 Task: Add an event with the title Third Performance Feedback Session, date '2023/12/11', time 7:30 AM to 9:30 AMand add a description: The team building workshop will begin with an introduction to the importance of effective communication in the workplace. Participants will learn about the impact of communication on team dynamics, productivity, and overall success. The facilitator will set a positive and supportive tone, creating a safe space for open dialogue and learning., put the event into Red category, logged in from the account softage.8@softage.netand send the event invitation to softage.6@softage.net and softage.1@softage.net. Set a reminder for the event 5 minutes before
Action: Mouse moved to (115, 144)
Screenshot: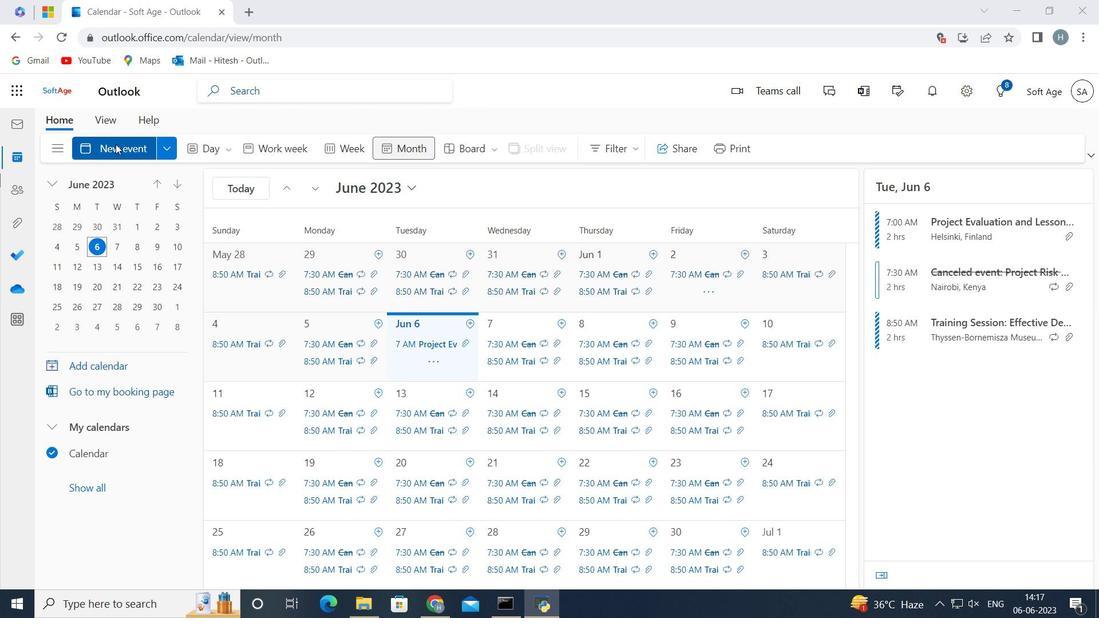 
Action: Mouse pressed left at (115, 144)
Screenshot: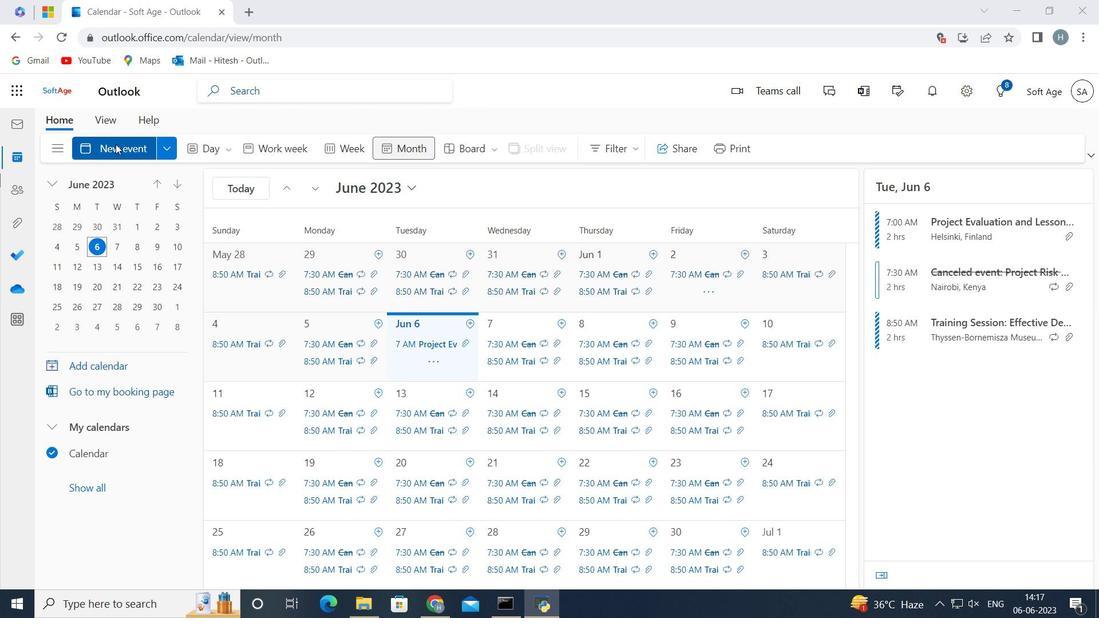 
Action: Mouse moved to (387, 241)
Screenshot: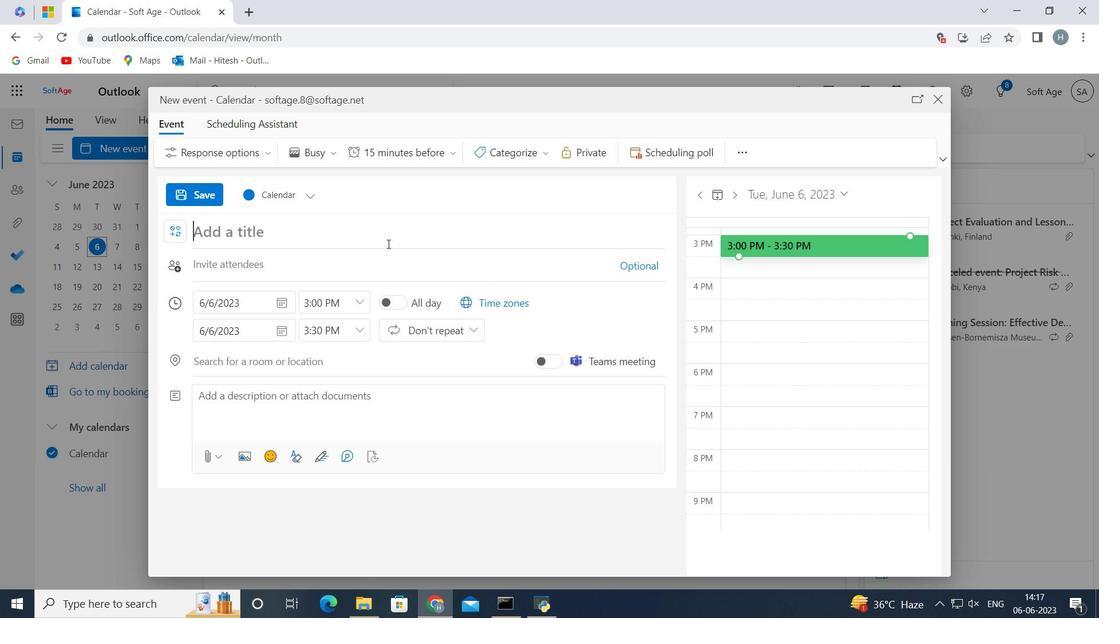 
Action: Mouse pressed left at (387, 241)
Screenshot: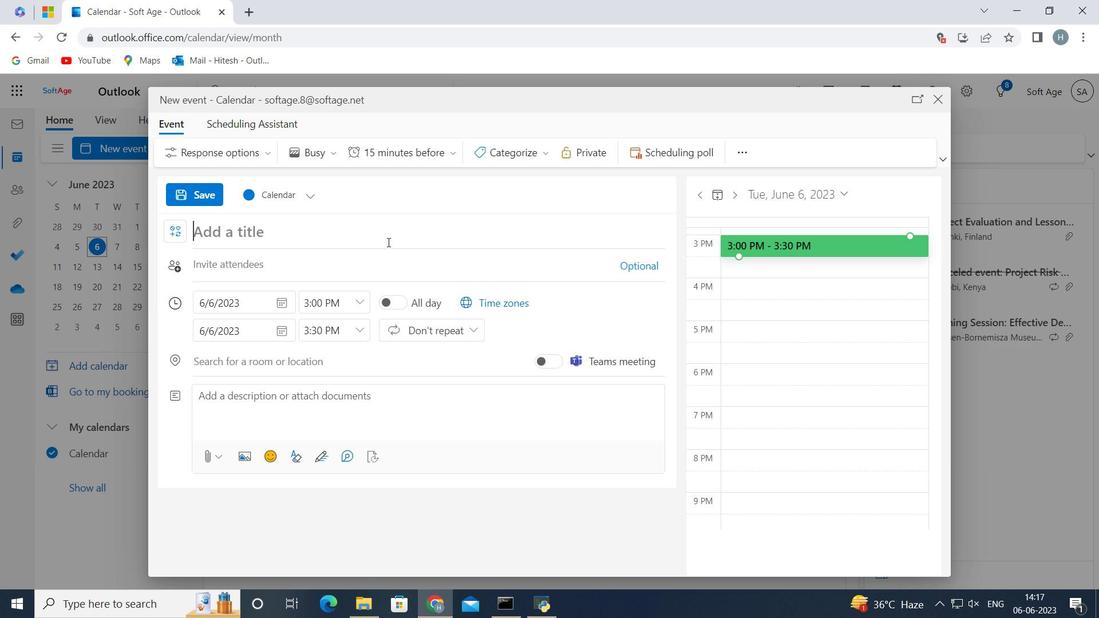 
Action: Key pressed <Key.shift>Third<Key.space><Key.shift>Performance<Key.space><Key.shift>Feedback<Key.space><Key.shift>Session<Key.space>
Screenshot: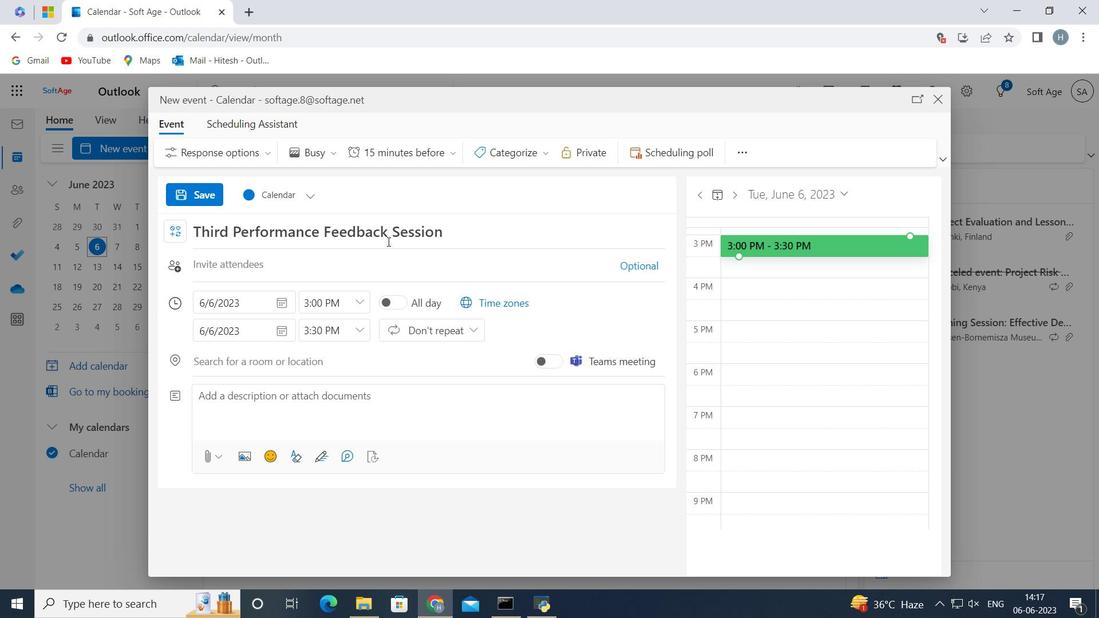 
Action: Mouse moved to (287, 301)
Screenshot: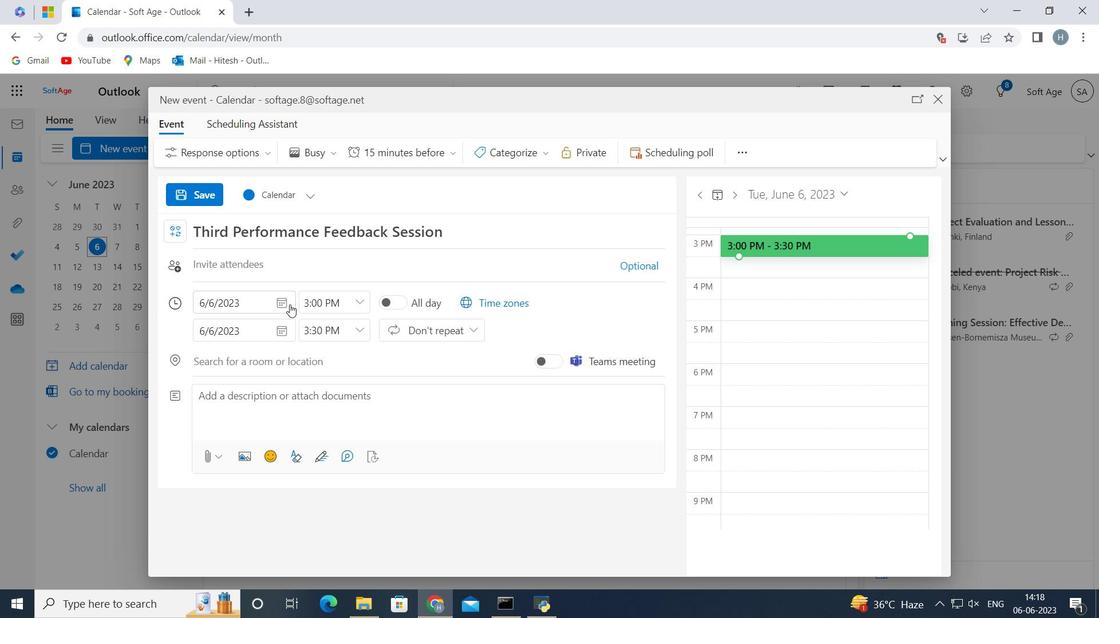 
Action: Mouse pressed left at (287, 301)
Screenshot: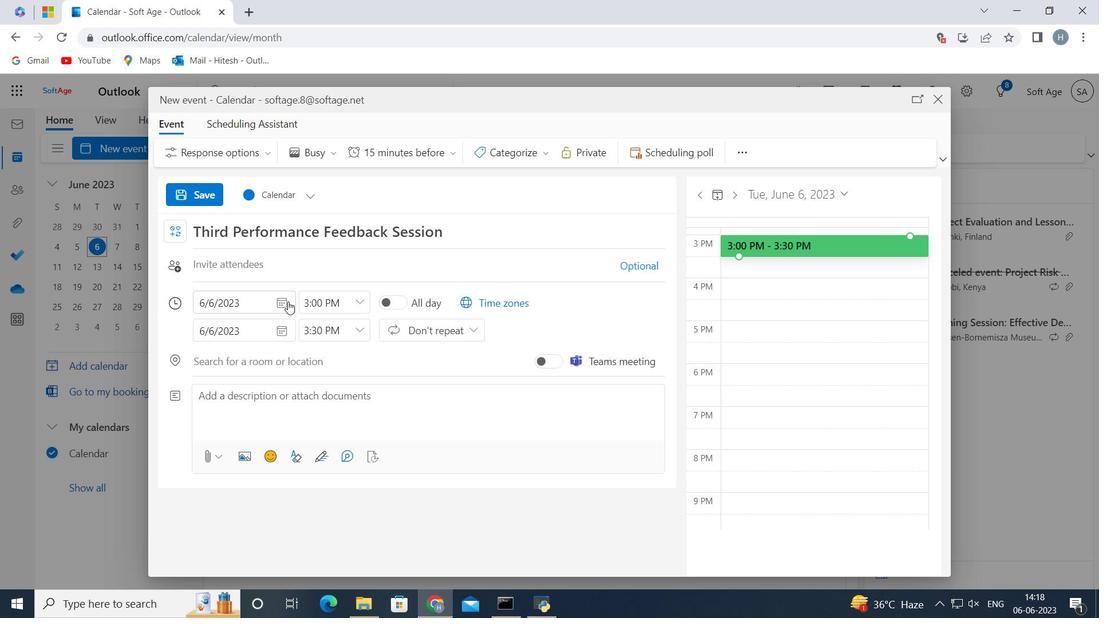 
Action: Mouse moved to (259, 336)
Screenshot: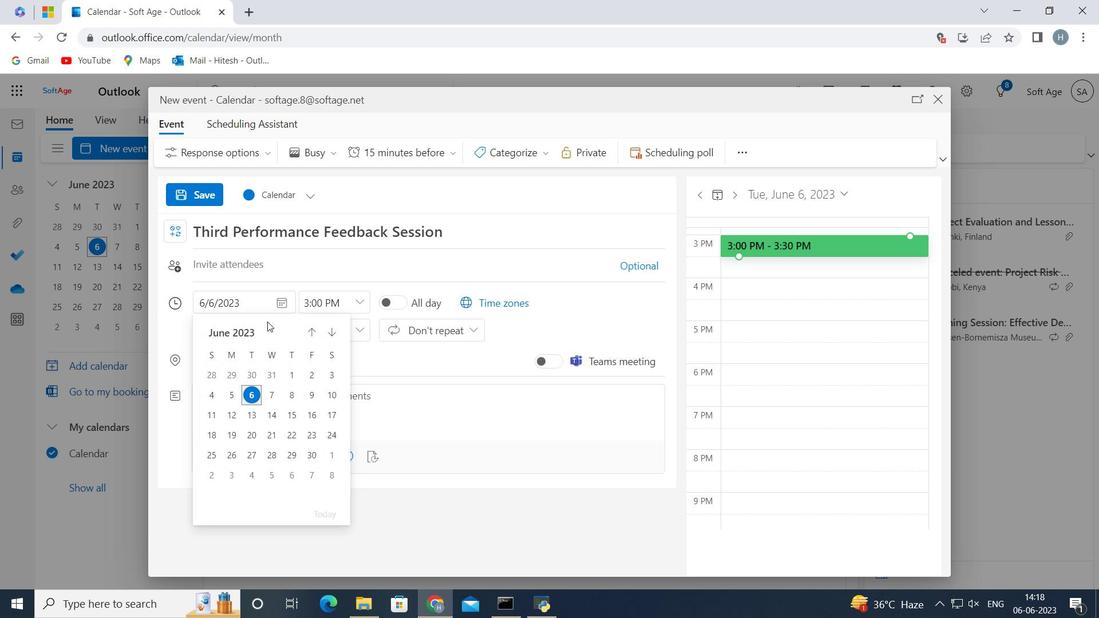 
Action: Mouse pressed left at (259, 336)
Screenshot: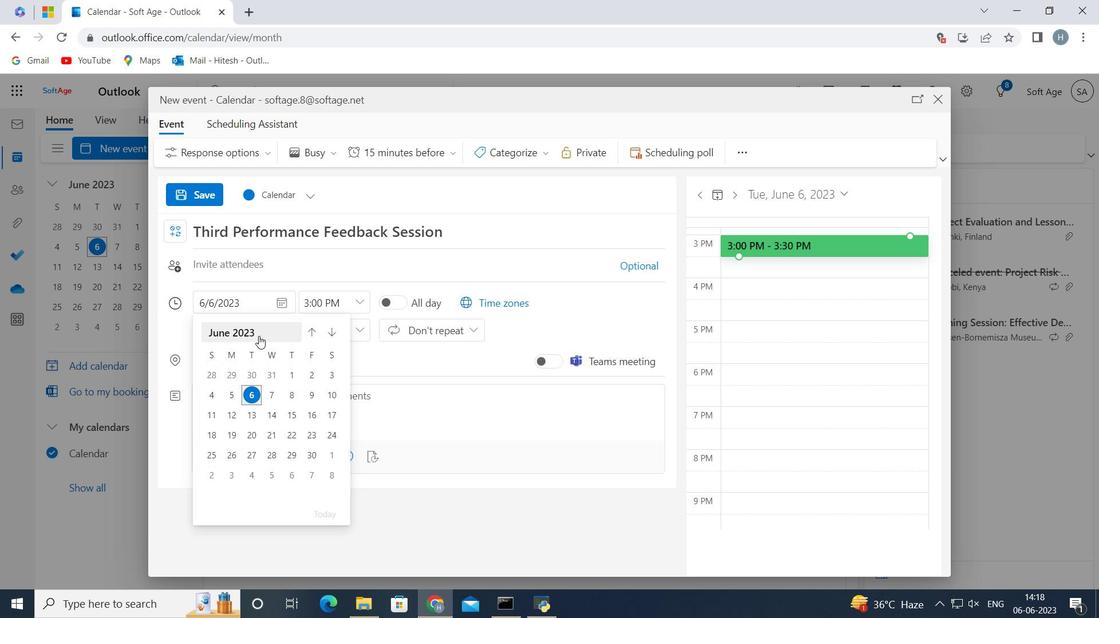 
Action: Mouse pressed left at (259, 336)
Screenshot: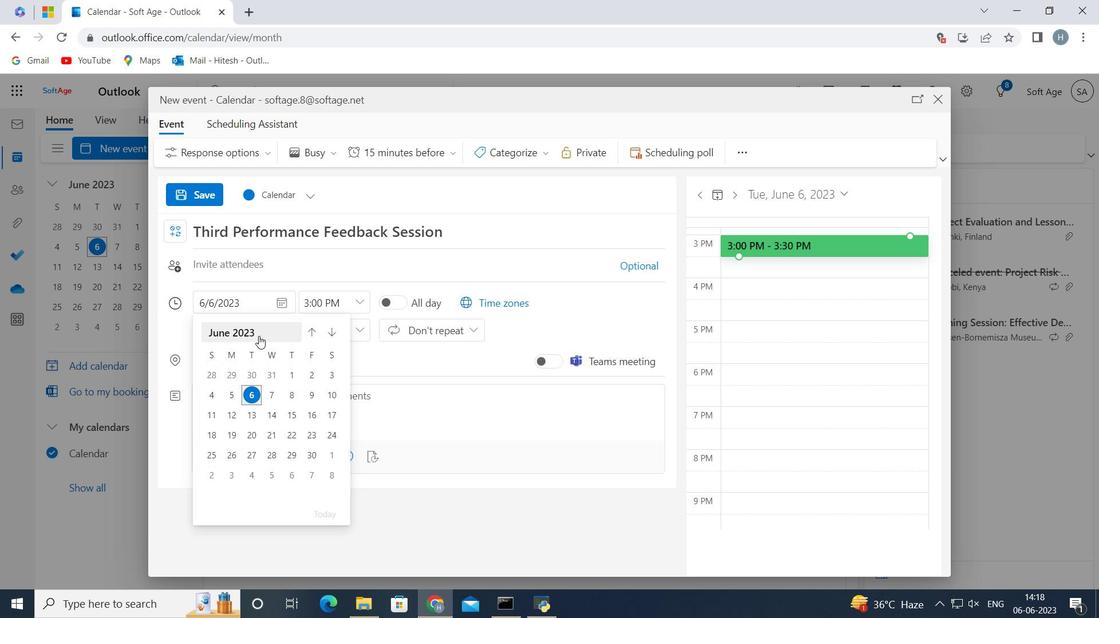 
Action: Mouse moved to (320, 354)
Screenshot: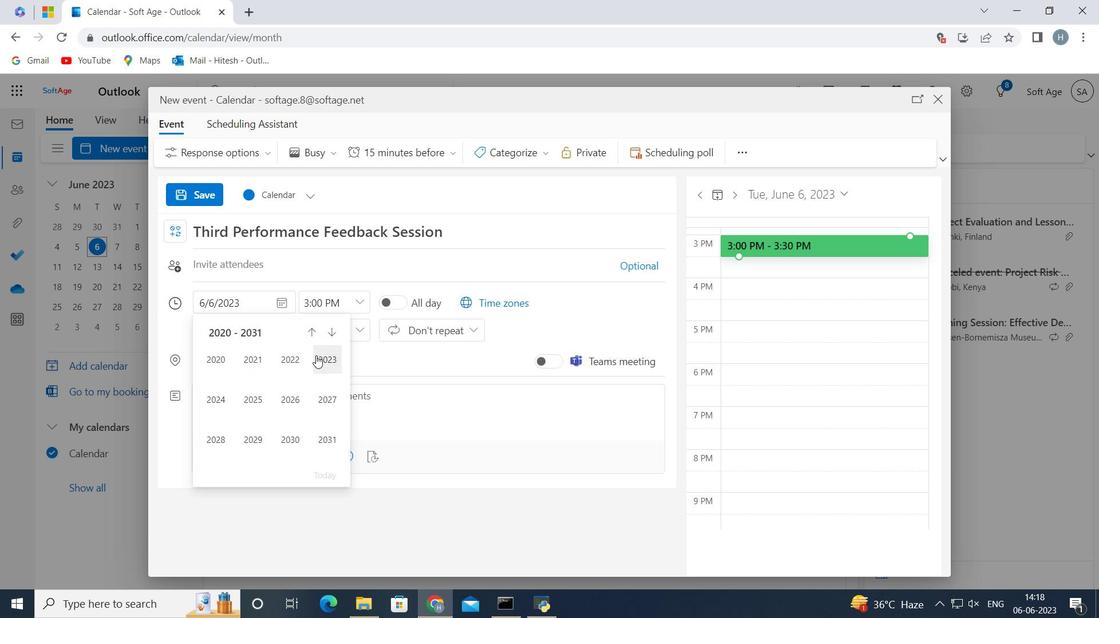 
Action: Mouse pressed left at (320, 354)
Screenshot: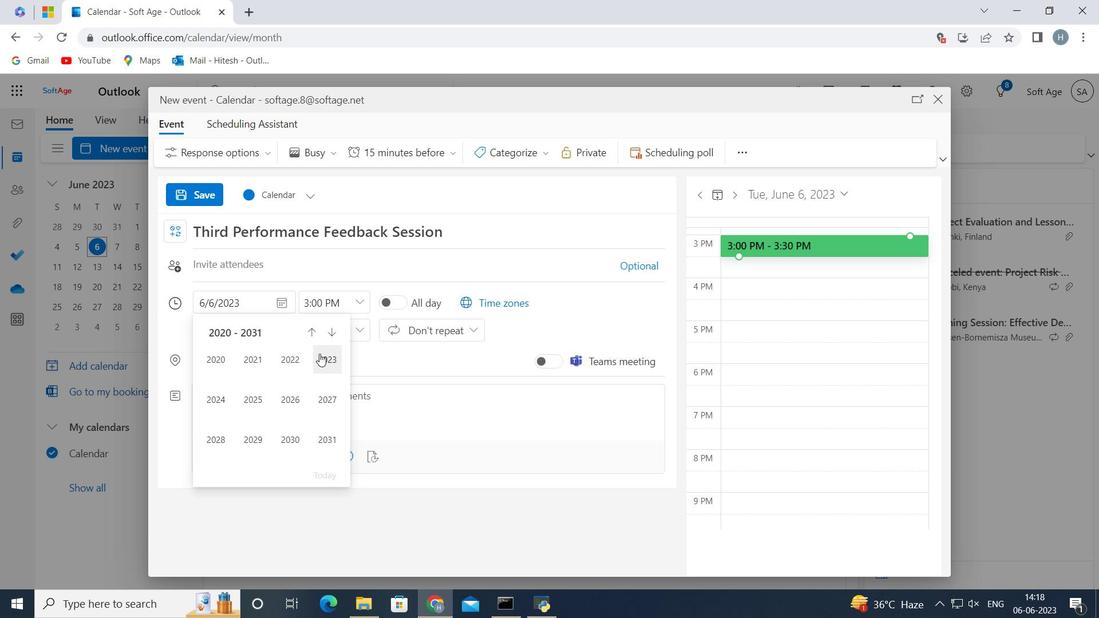 
Action: Mouse moved to (328, 438)
Screenshot: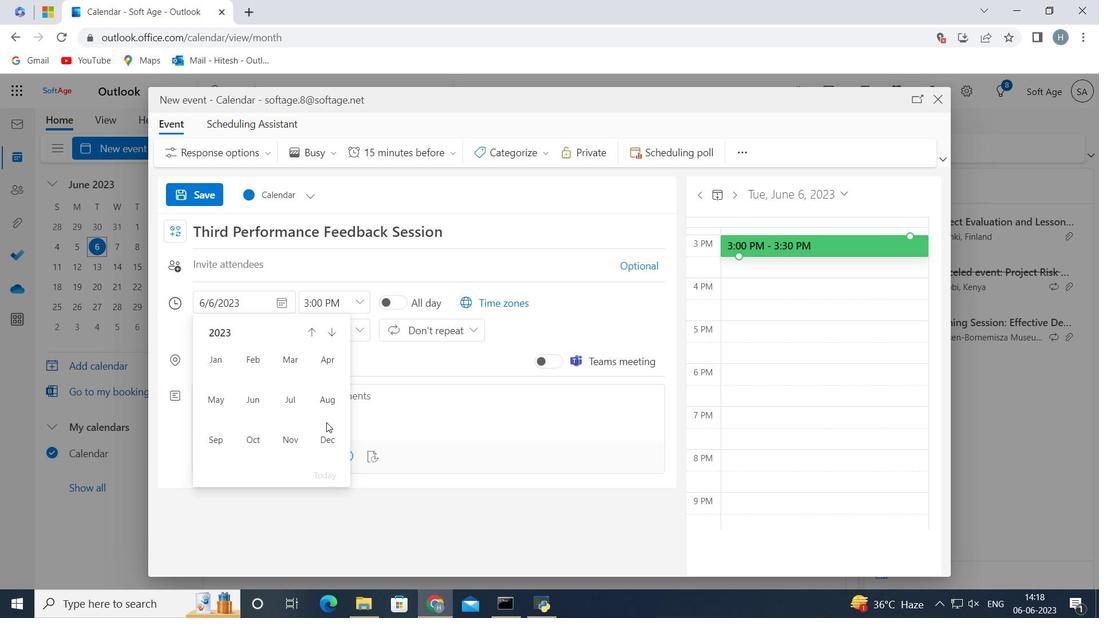 
Action: Mouse pressed left at (328, 438)
Screenshot: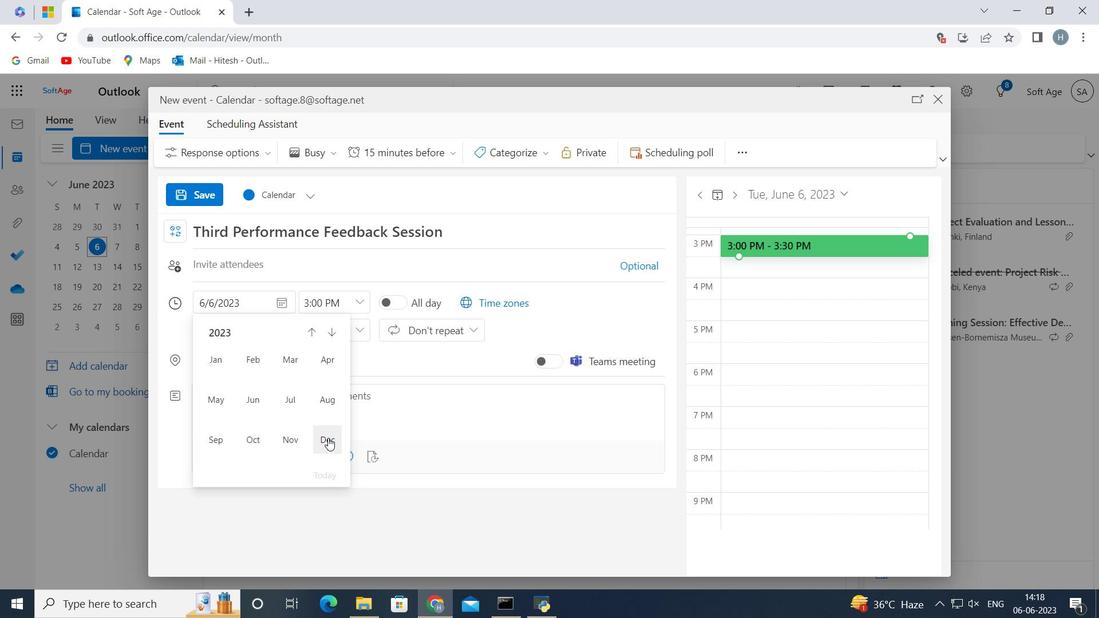 
Action: Mouse moved to (234, 418)
Screenshot: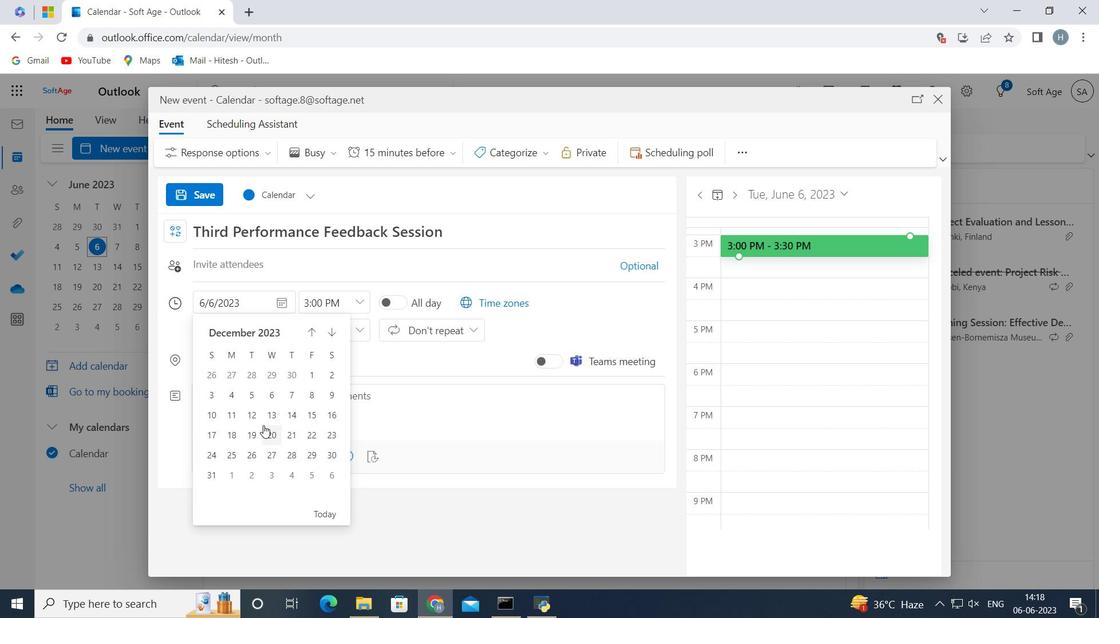 
Action: Mouse pressed left at (234, 418)
Screenshot: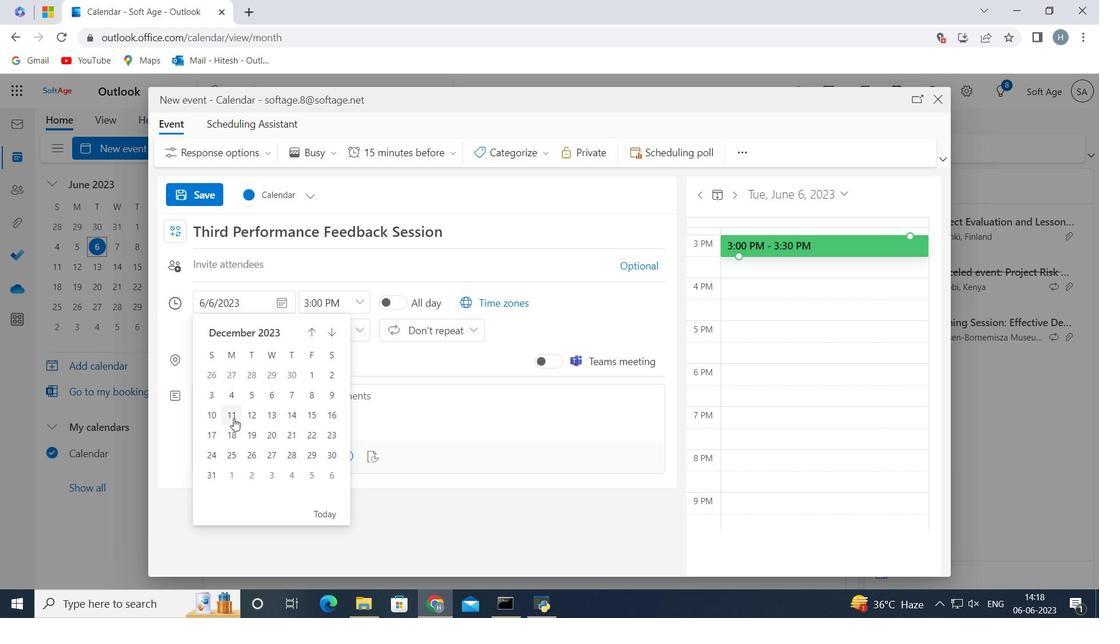 
Action: Mouse moved to (357, 305)
Screenshot: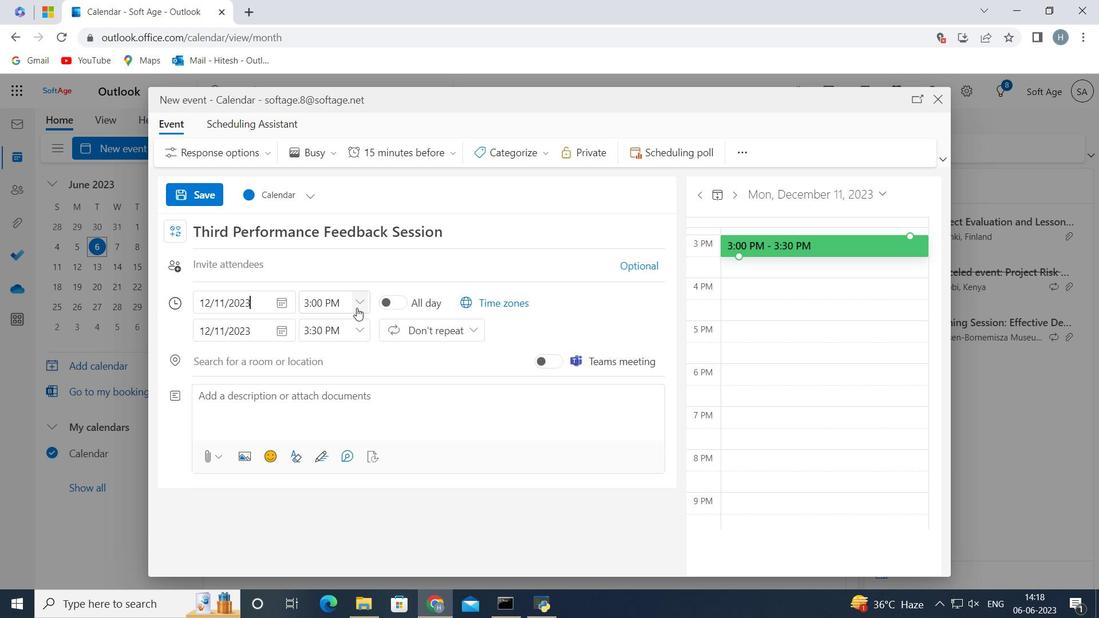 
Action: Mouse pressed left at (357, 305)
Screenshot: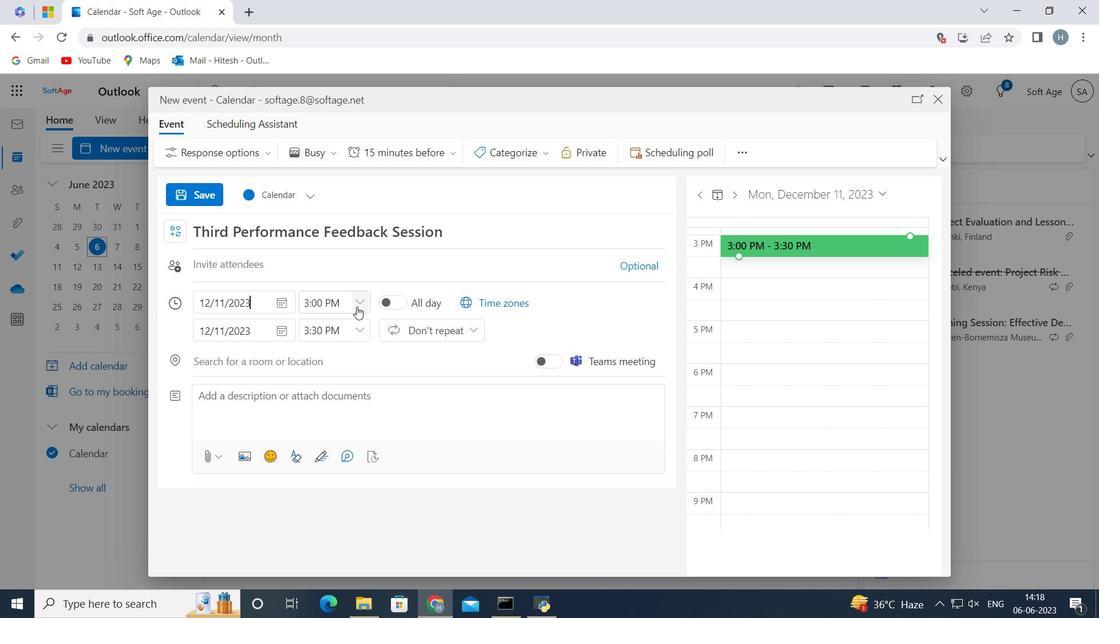 
Action: Mouse moved to (343, 376)
Screenshot: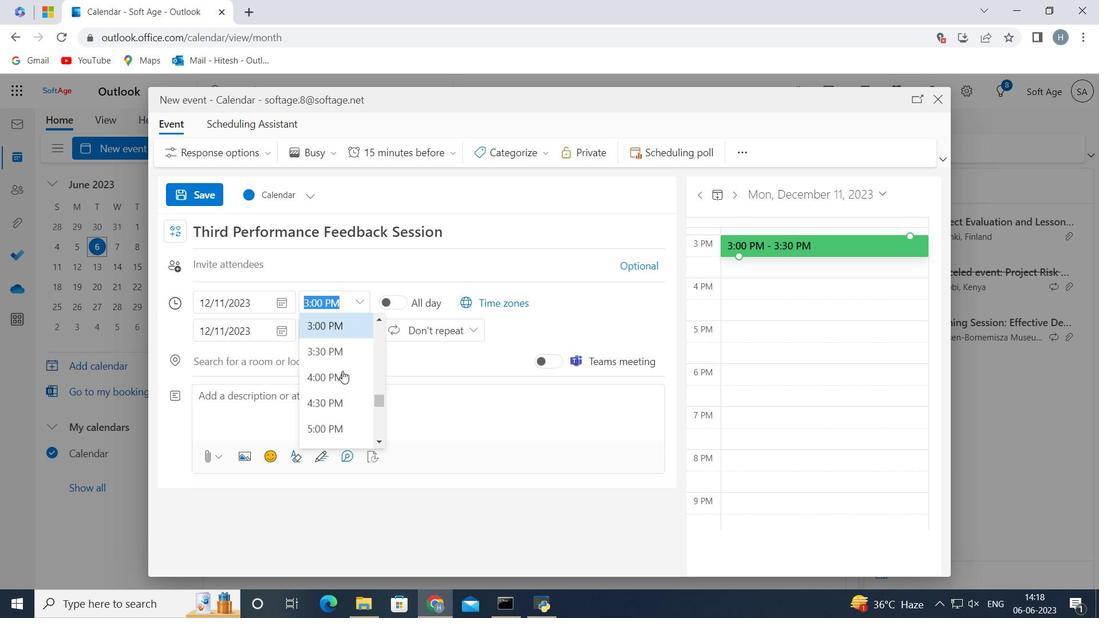 
Action: Mouse scrolled (343, 376) with delta (0, 0)
Screenshot: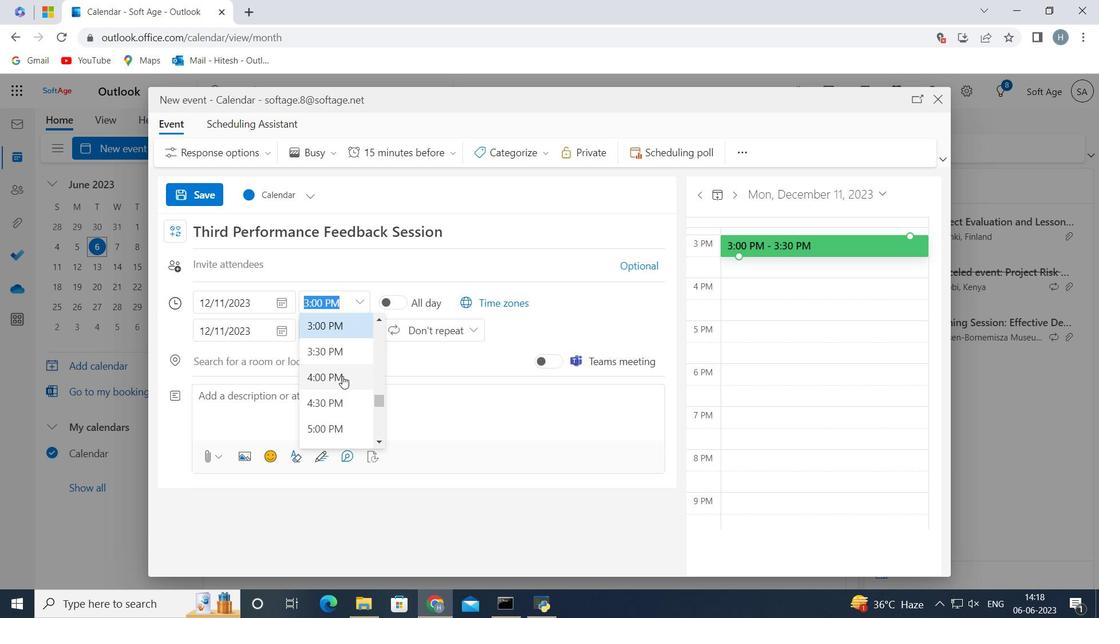 
Action: Mouse moved to (344, 376)
Screenshot: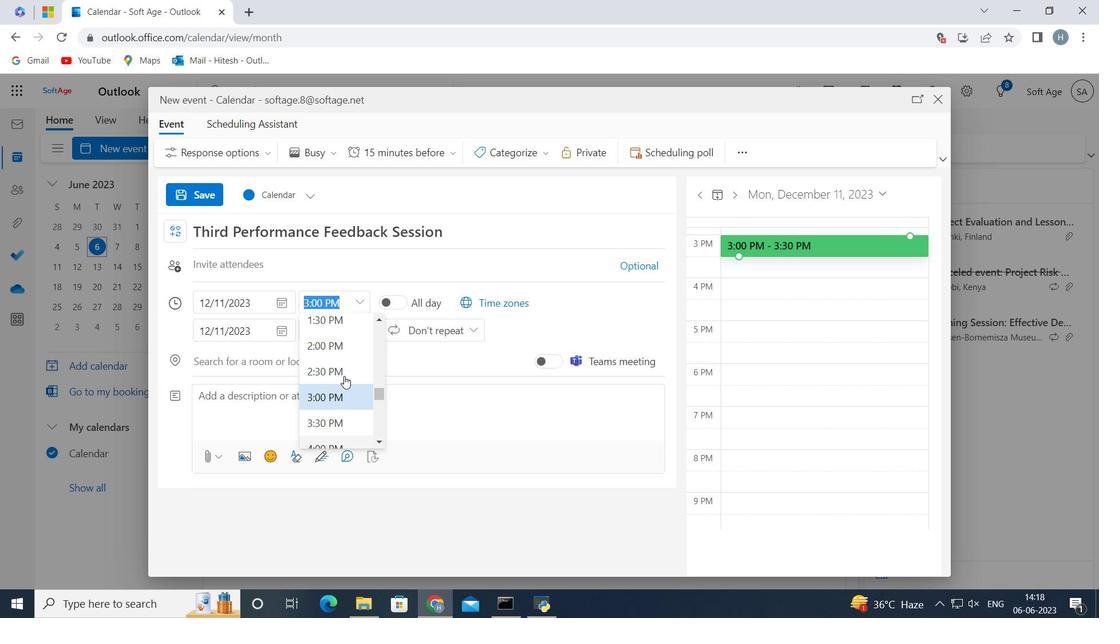 
Action: Mouse scrolled (344, 376) with delta (0, 0)
Screenshot: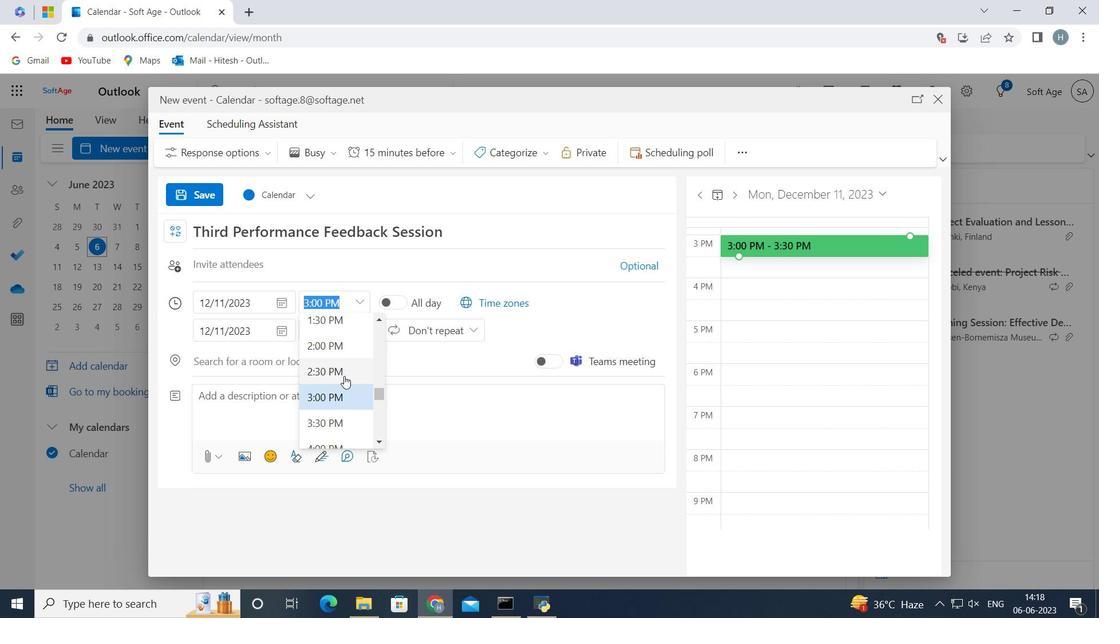 
Action: Mouse moved to (344, 375)
Screenshot: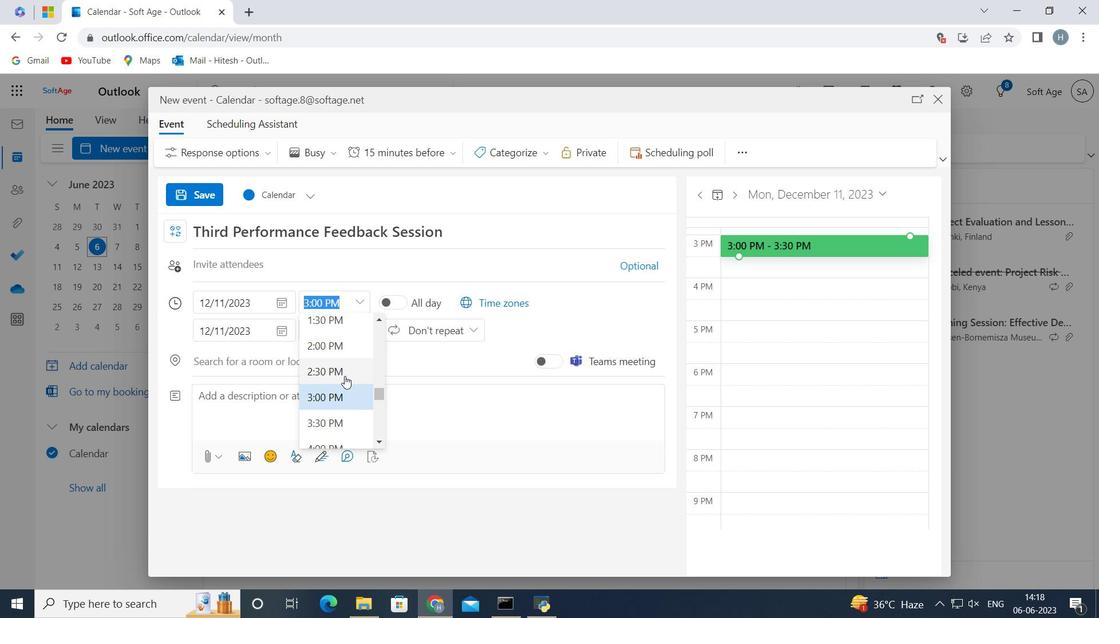 
Action: Mouse scrolled (344, 376) with delta (0, 0)
Screenshot: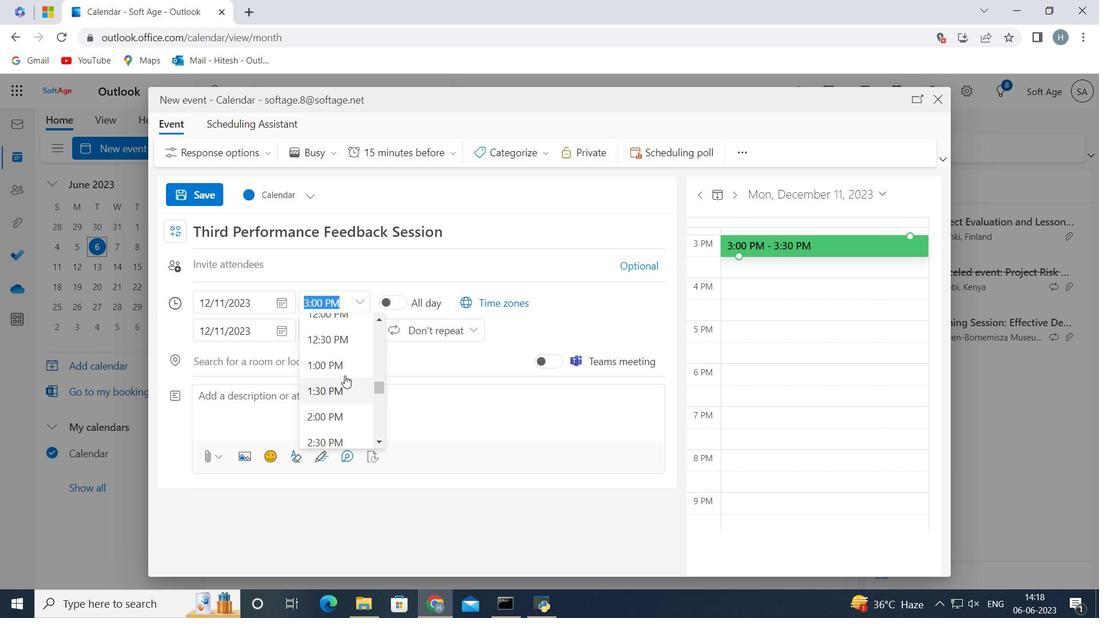 
Action: Mouse scrolled (344, 376) with delta (0, 0)
Screenshot: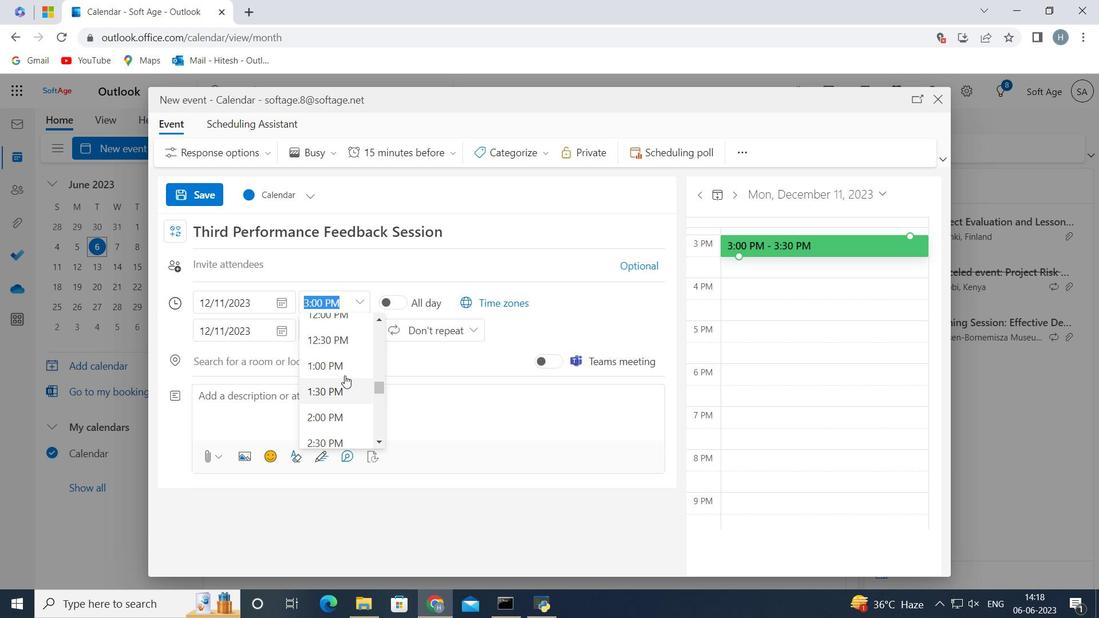 
Action: Mouse scrolled (344, 376) with delta (0, 0)
Screenshot: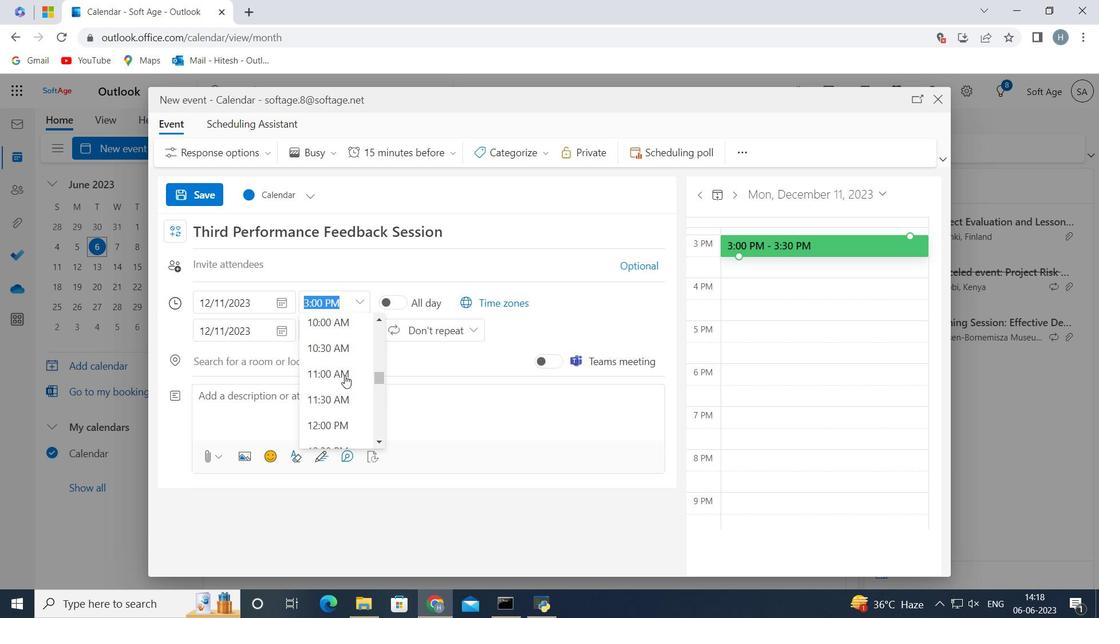 
Action: Mouse scrolled (344, 376) with delta (0, 0)
Screenshot: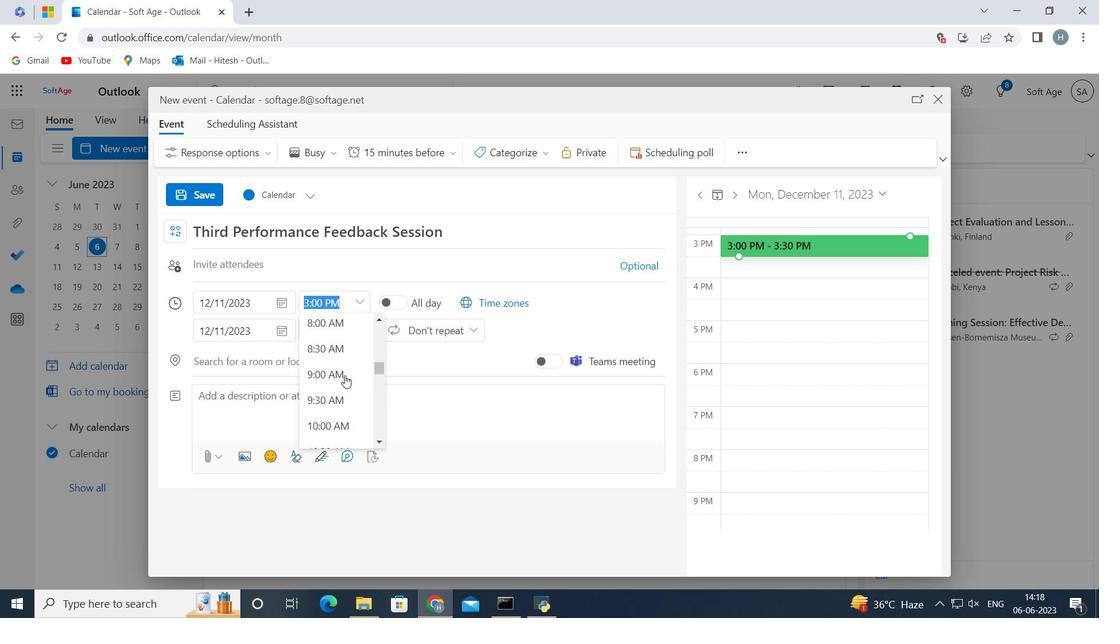 
Action: Mouse moved to (334, 367)
Screenshot: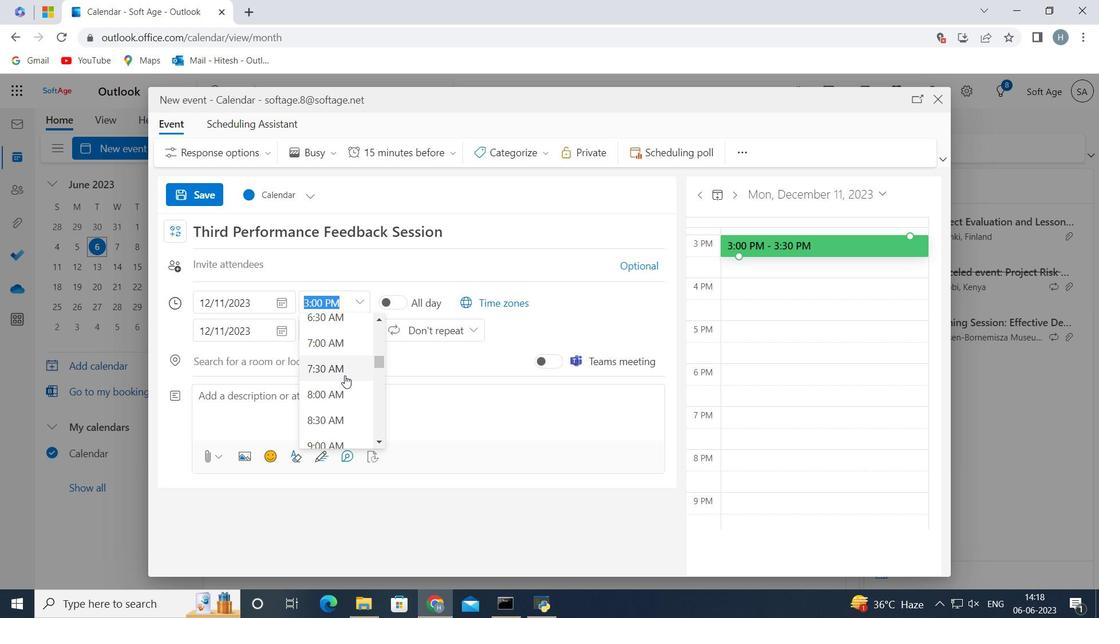 
Action: Mouse pressed left at (334, 367)
Screenshot: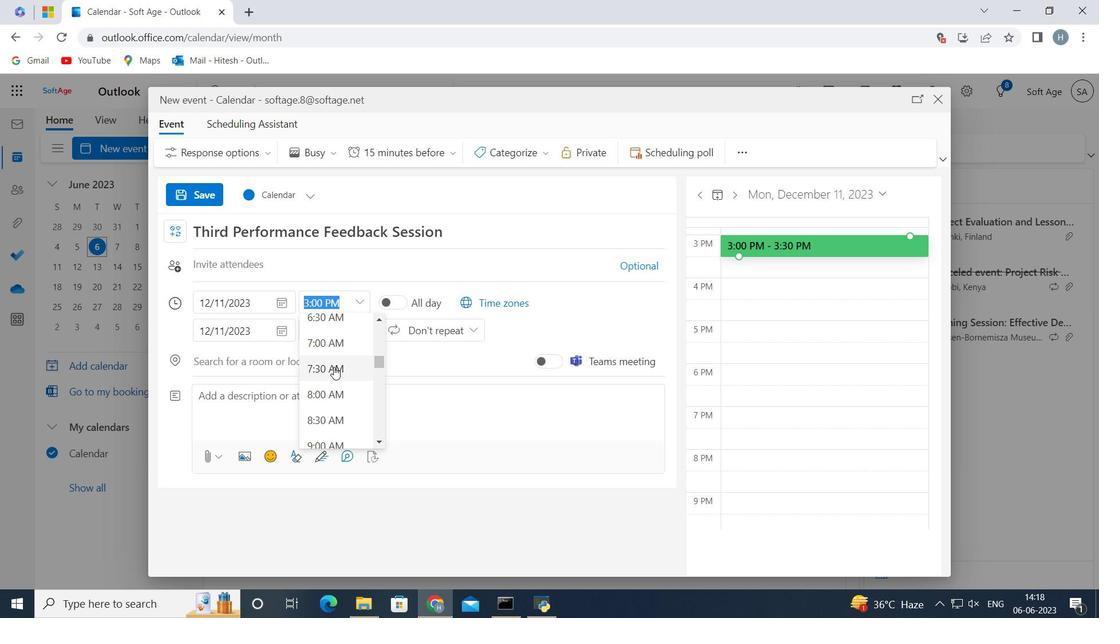 
Action: Mouse moved to (363, 326)
Screenshot: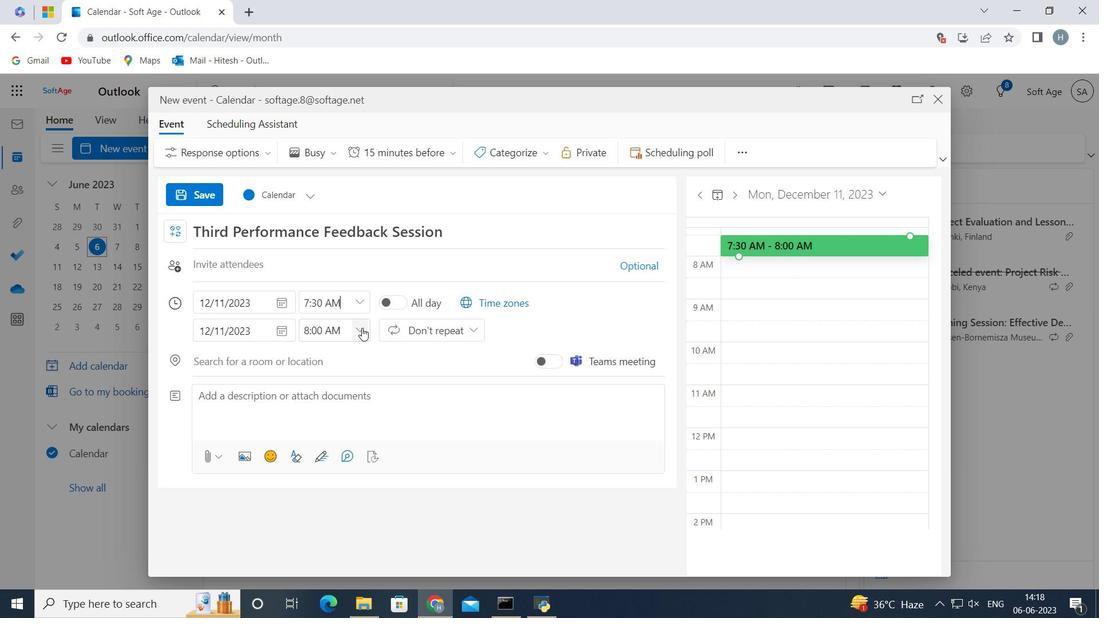 
Action: Mouse pressed left at (363, 326)
Screenshot: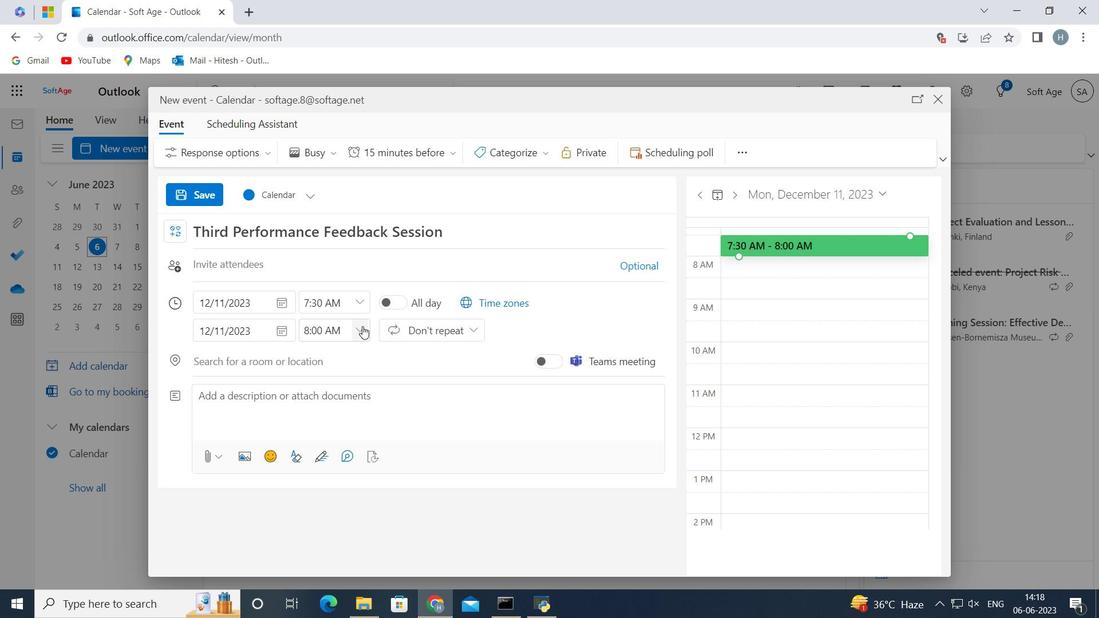 
Action: Mouse moved to (351, 436)
Screenshot: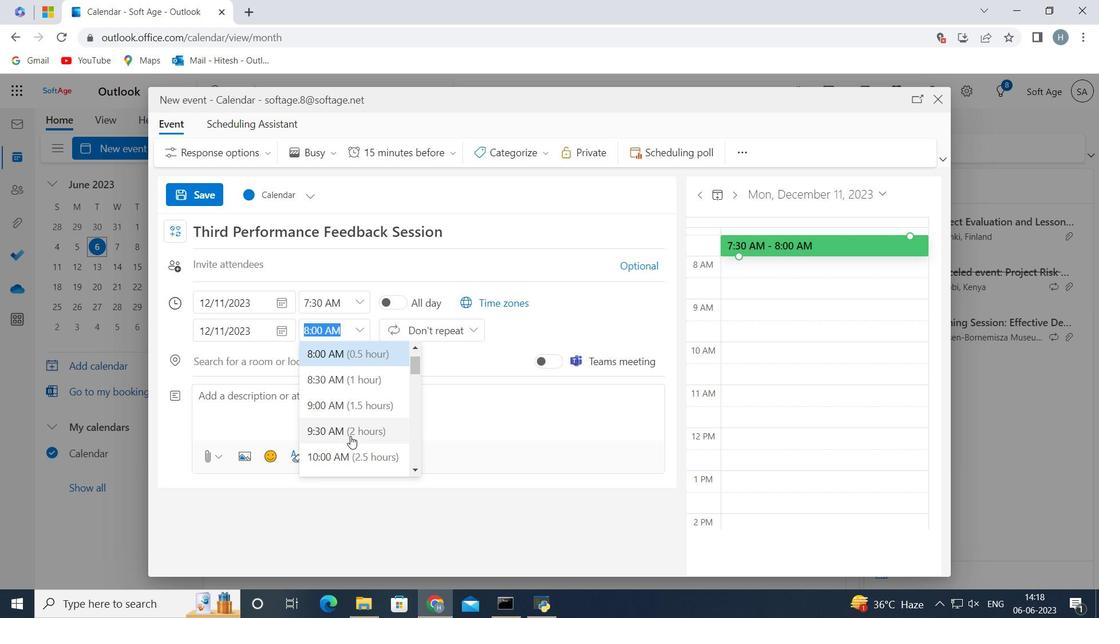 
Action: Mouse pressed left at (351, 436)
Screenshot: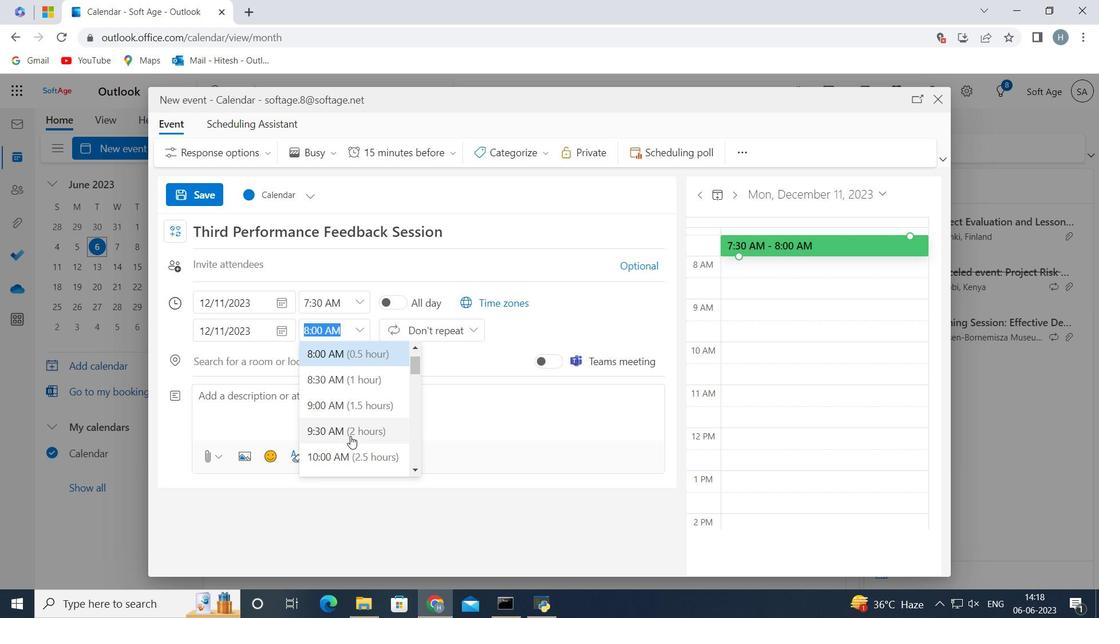 
Action: Mouse moved to (331, 412)
Screenshot: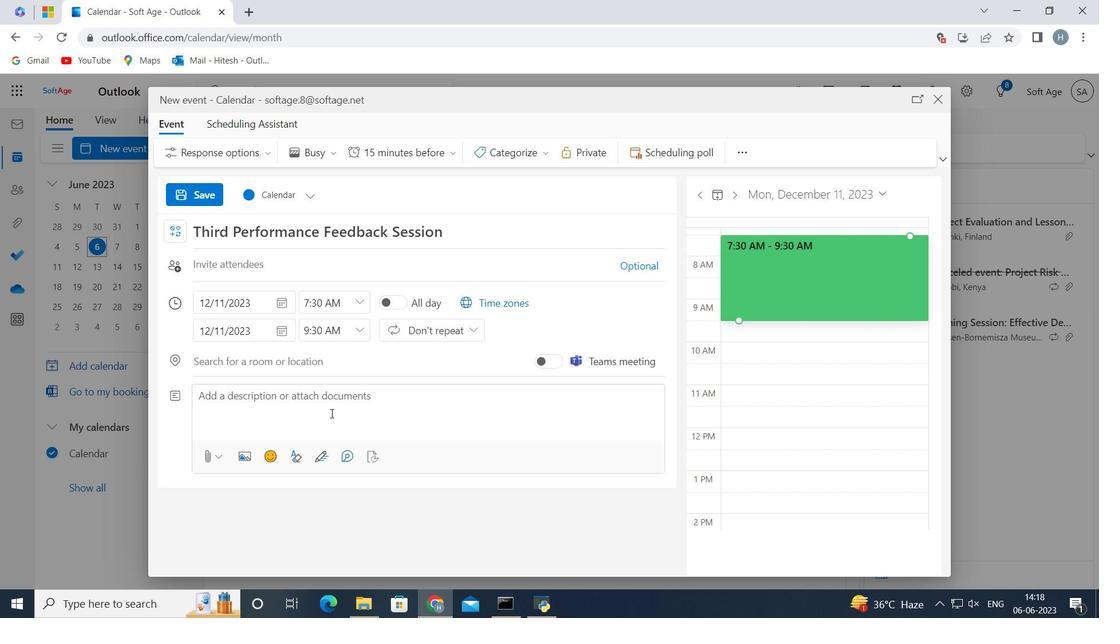 
Action: Mouse pressed left at (331, 412)
Screenshot: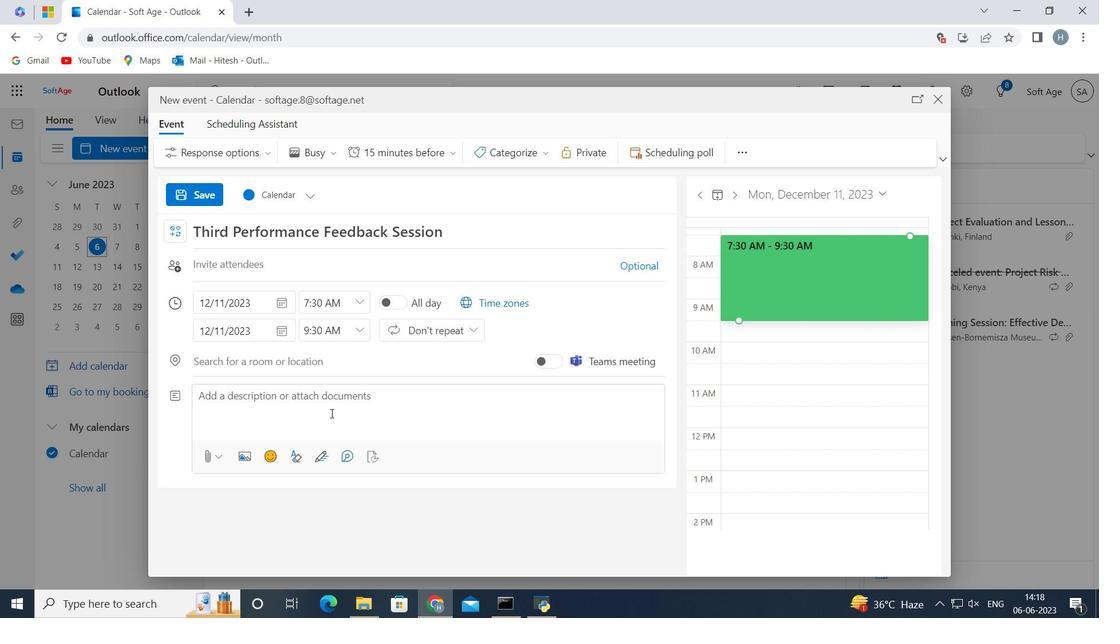 
Action: Mouse moved to (331, 412)
Screenshot: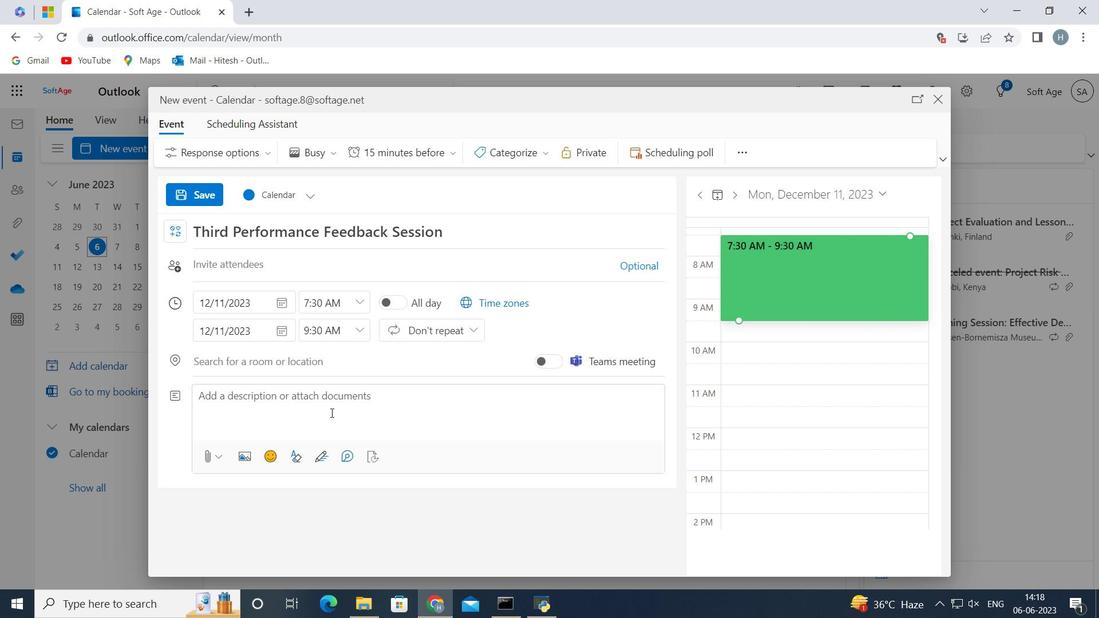 
Action: Key pressed <Key.shift>The<Key.space>team<Key.space>building<Key.space>workshop<Key.space>will<Key.space>begin<Key.space>with<Key.space>an<Key.space>introduction<Key.space>to<Key.space>the<Key.space>importance<Key.space>of<Key.space>effective<Key.space>communication<Key.space>in<Key.space>the<Key.space>workplace.<Key.space><Key.shift>Participants<Key.space>will<Key.space>learn<Key.space>about<Key.space>the<Key.space>impact<Key.space>of<Key.space>communication<Key.space>on<Key.space>team<Key.space>dynamics,<Key.space>productivity,<Key.space>and<Key.space>ob<Key.backspace>verall<Key.space>succcess.<Key.space><Key.shift>The<Key.space>facilitator<Key.space>will<Key.left><Key.left><Key.left><Key.left><Key.left><Key.left><Key.left><Key.left><Key.left><Key.left><Key.left><Key.left><Key.left><Key.left><Key.left><Key.left><Key.left><Key.left><Key.left><Key.left><Key.left><Key.left><Key.left><Key.left><Key.left><Key.backspace><Key.right><Key.right><Key.right><Key.right><Key.right><Key.right><Key.right><Key.right><Key.right><Key.right><Key.right><Key.right><Key.right><Key.right><Key.right><Key.right><Key.right><Key.right><Key.right><Key.right><Key.right><Key.right><Key.right><Key.right><Key.right><Key.space>set<Key.space>a<Key.space>positive<Key.space>and<Key.space>suppoe<Key.backspace>rtive<Key.space>tone,<Key.space>creating<Key.space>a<Key.space>safe<Key.space>space<Key.space>foe<Key.space>open<Key.space>dialogue<Key.space>and<Key.space>learning.<Key.space>
Screenshot: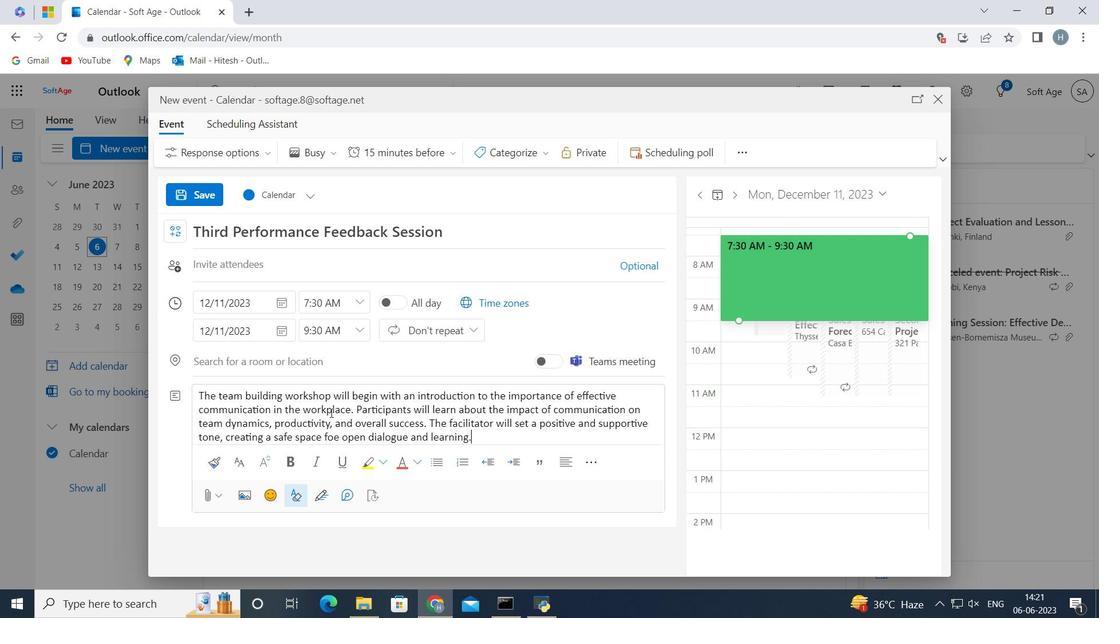
Action: Mouse moved to (502, 151)
Screenshot: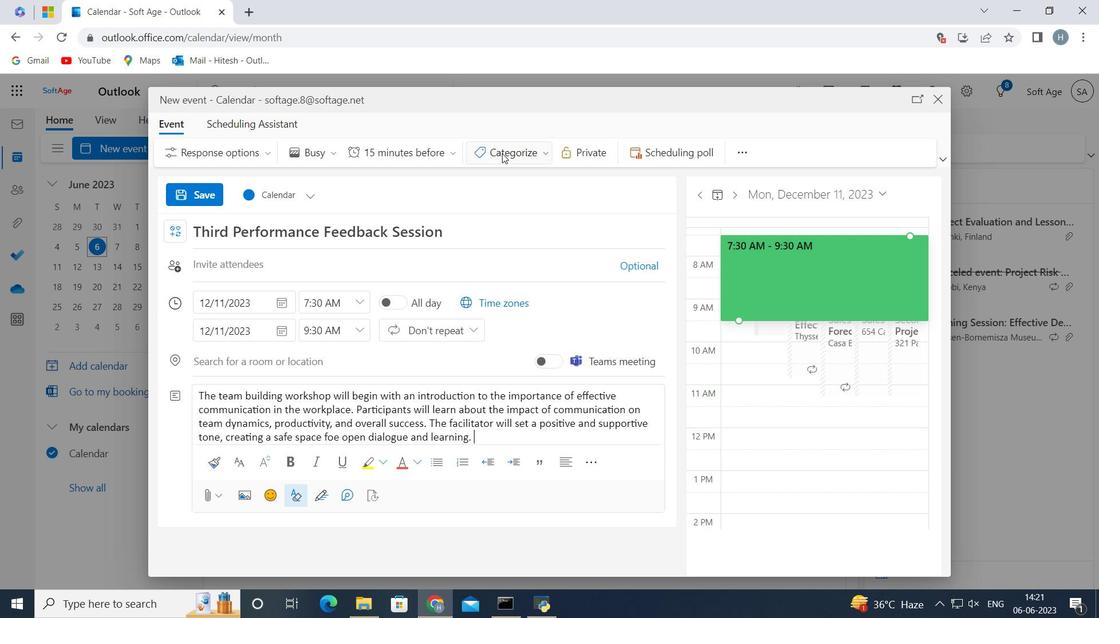 
Action: Mouse pressed left at (502, 151)
Screenshot: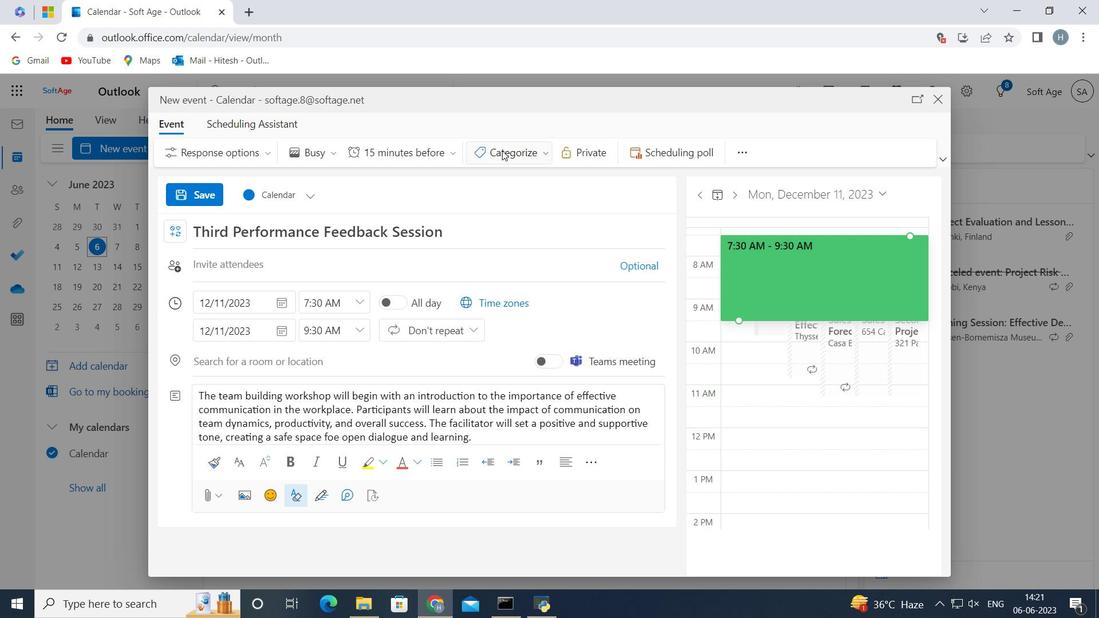 
Action: Mouse moved to (506, 264)
Screenshot: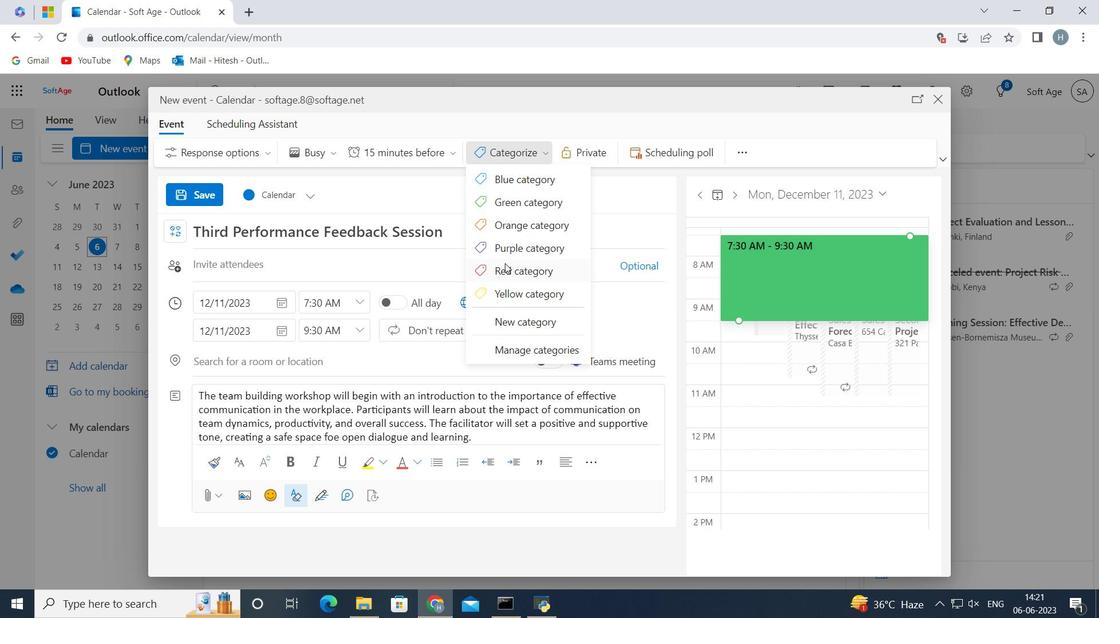 
Action: Mouse pressed left at (506, 264)
Screenshot: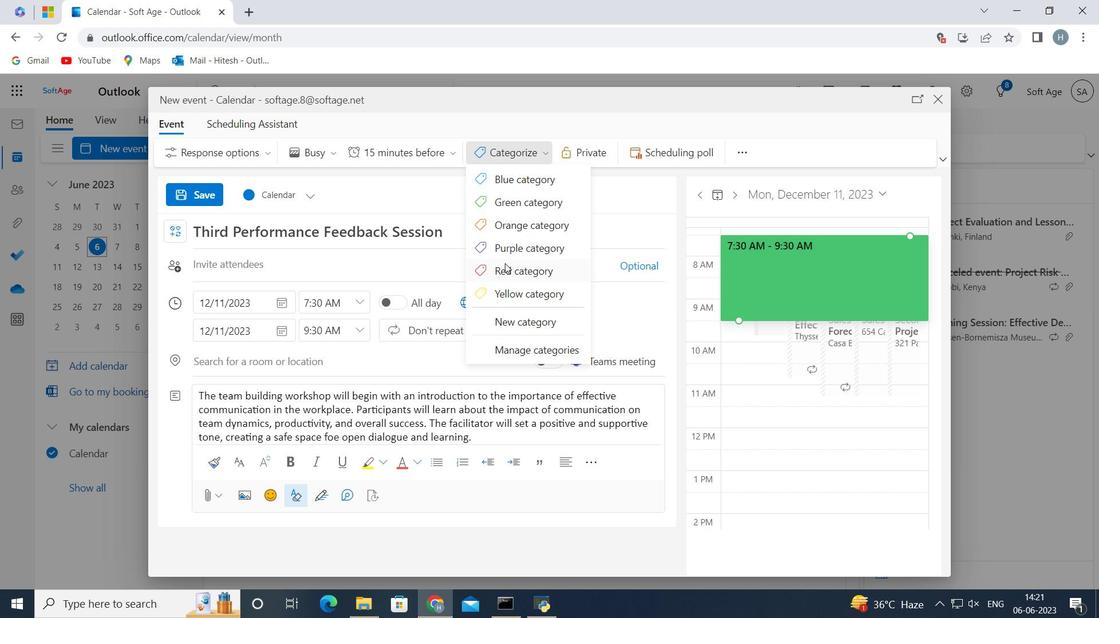 
Action: Mouse moved to (439, 266)
Screenshot: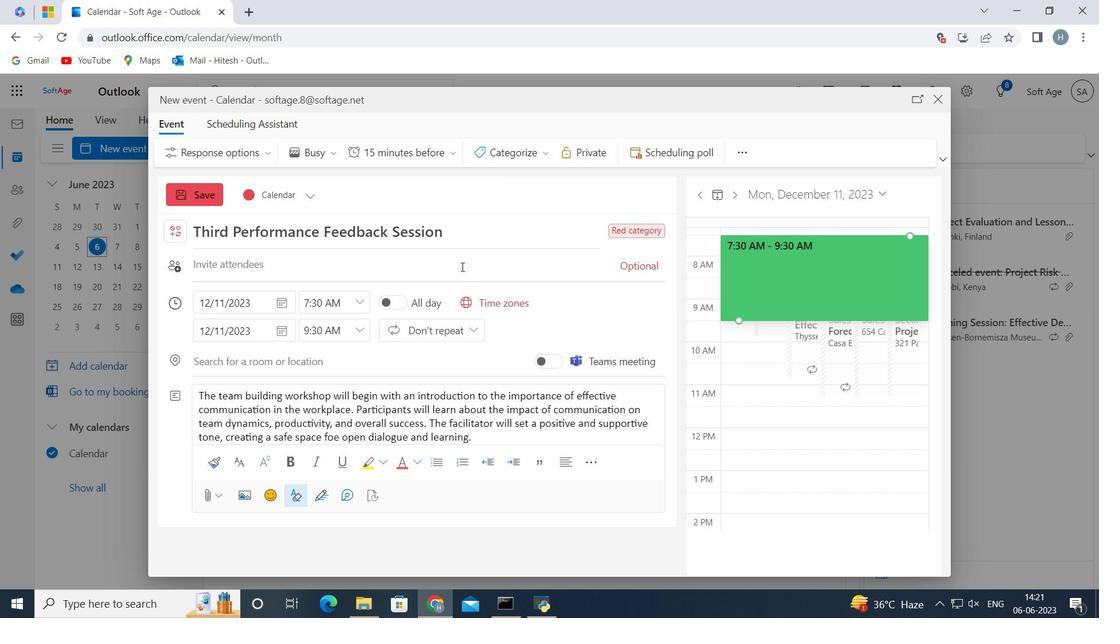 
Action: Mouse pressed left at (439, 266)
Screenshot: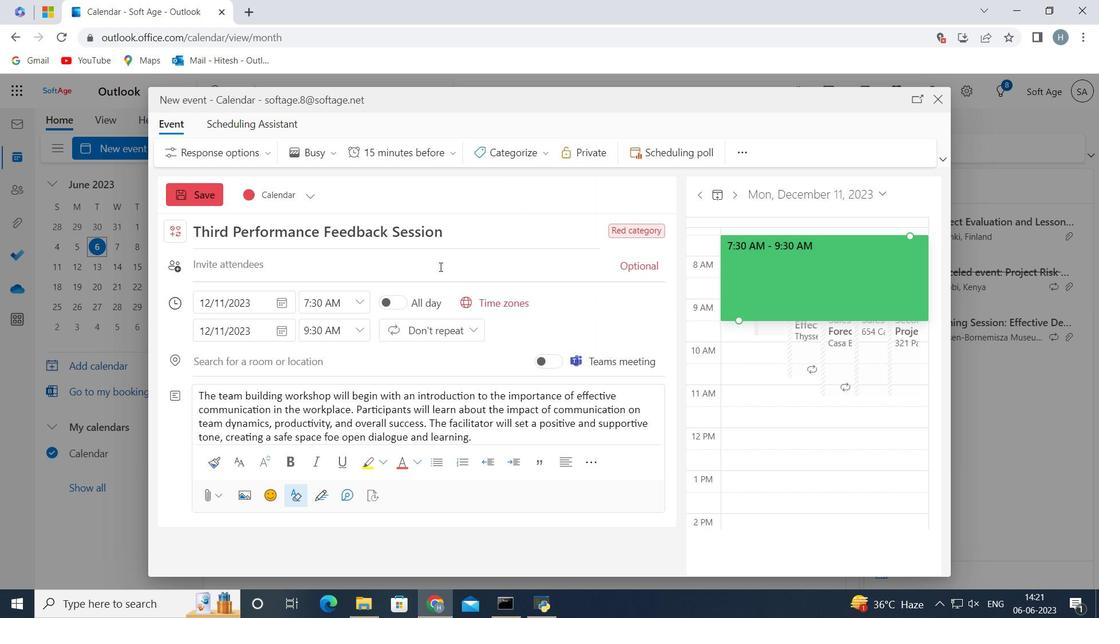 
Action: Key pressed softage.6<Key.shift>@softage.net
Screenshot: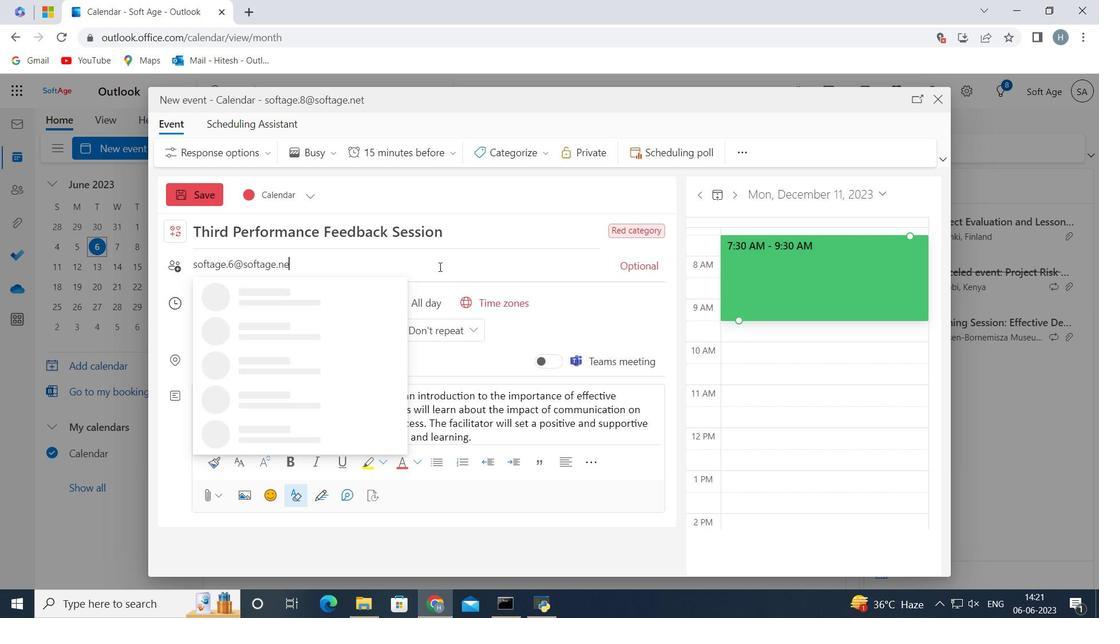 
Action: Mouse moved to (305, 296)
Screenshot: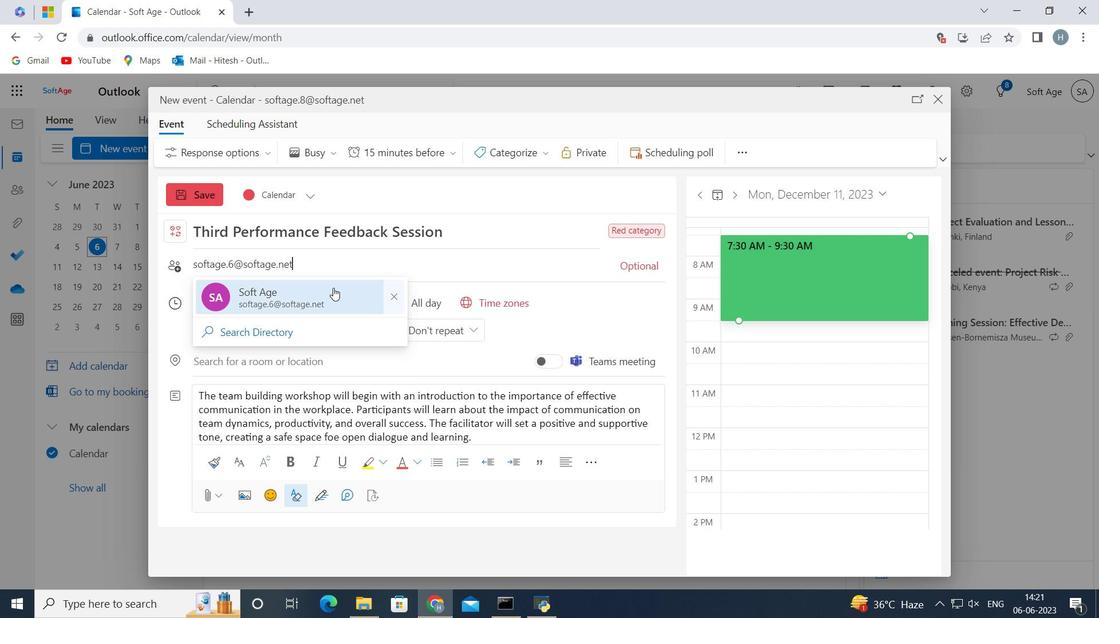 
Action: Mouse pressed left at (305, 296)
Screenshot: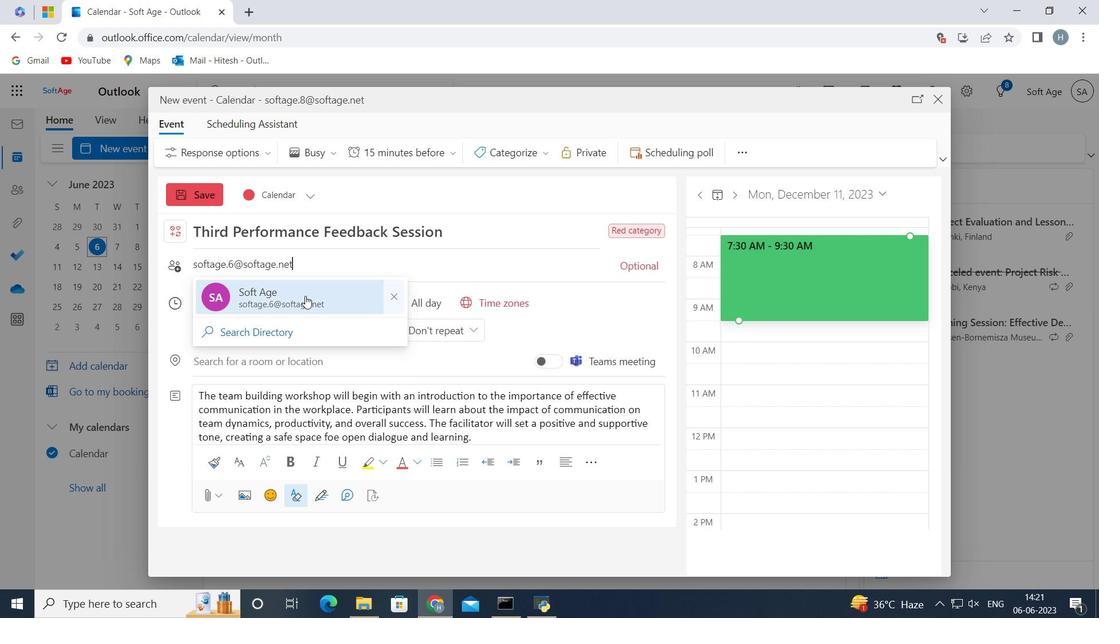 
Action: Mouse moved to (305, 296)
Screenshot: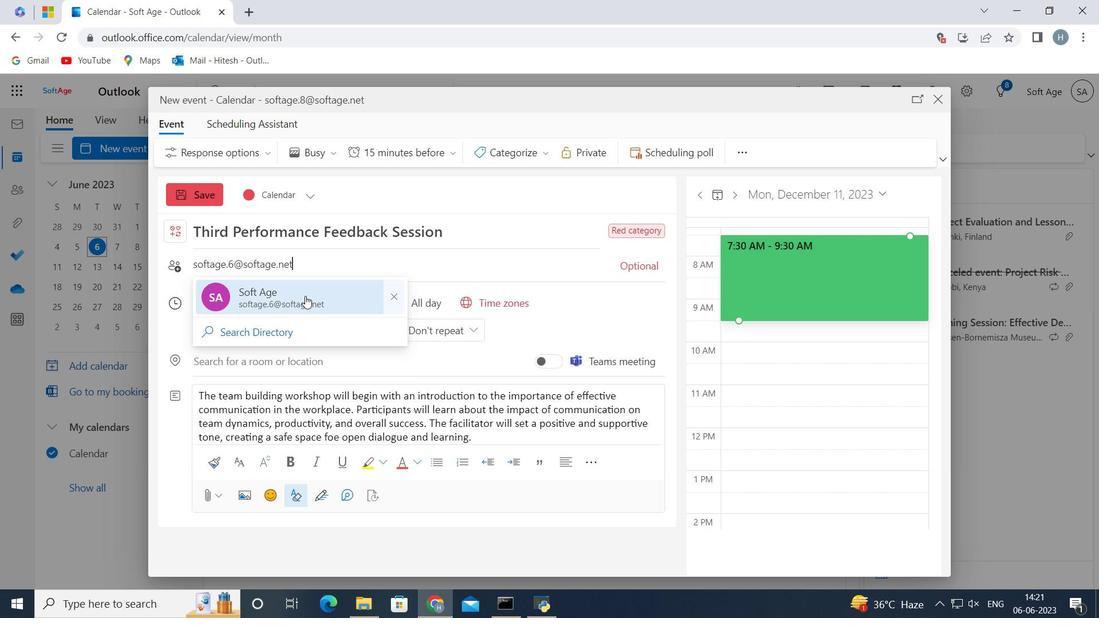 
Action: Key pressed softage.1<Key.shift>@softage.net
Screenshot: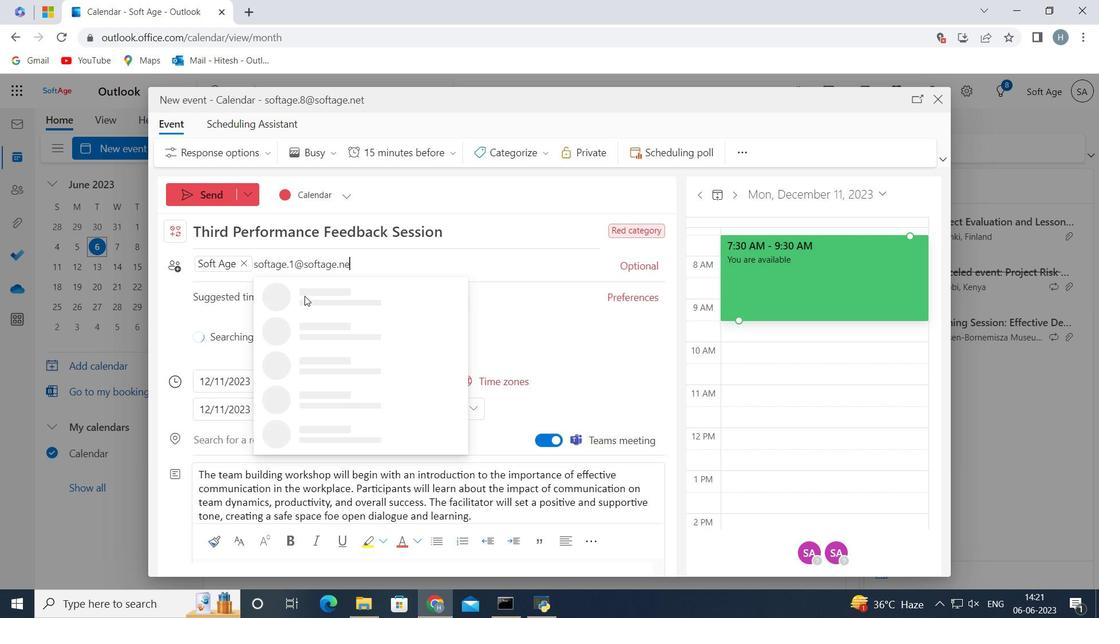 
Action: Mouse moved to (299, 296)
Screenshot: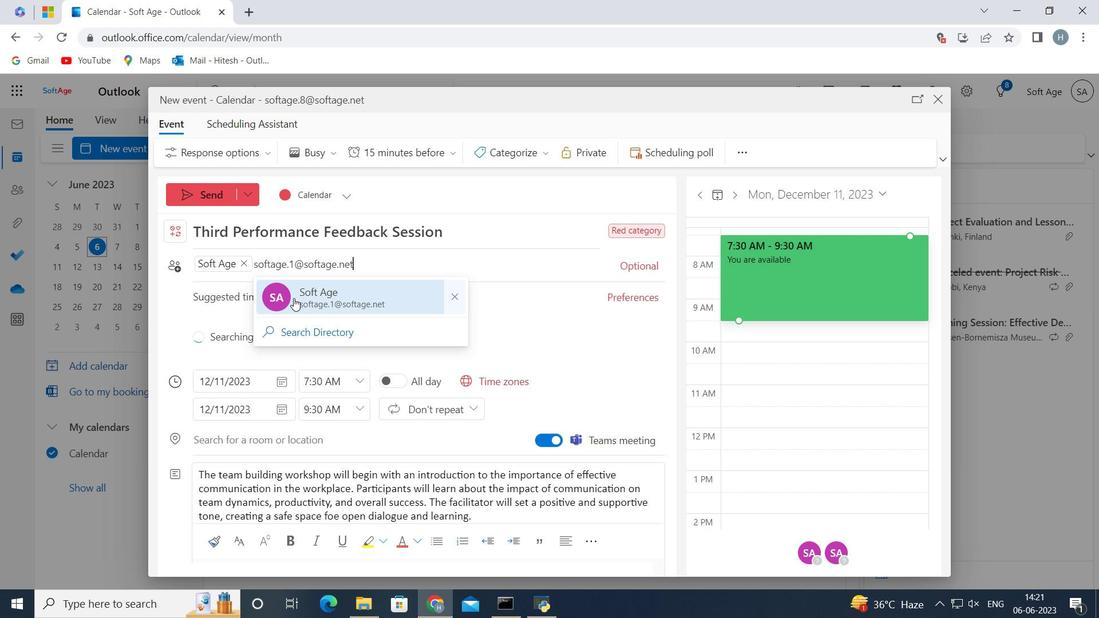 
Action: Mouse pressed left at (299, 296)
Screenshot: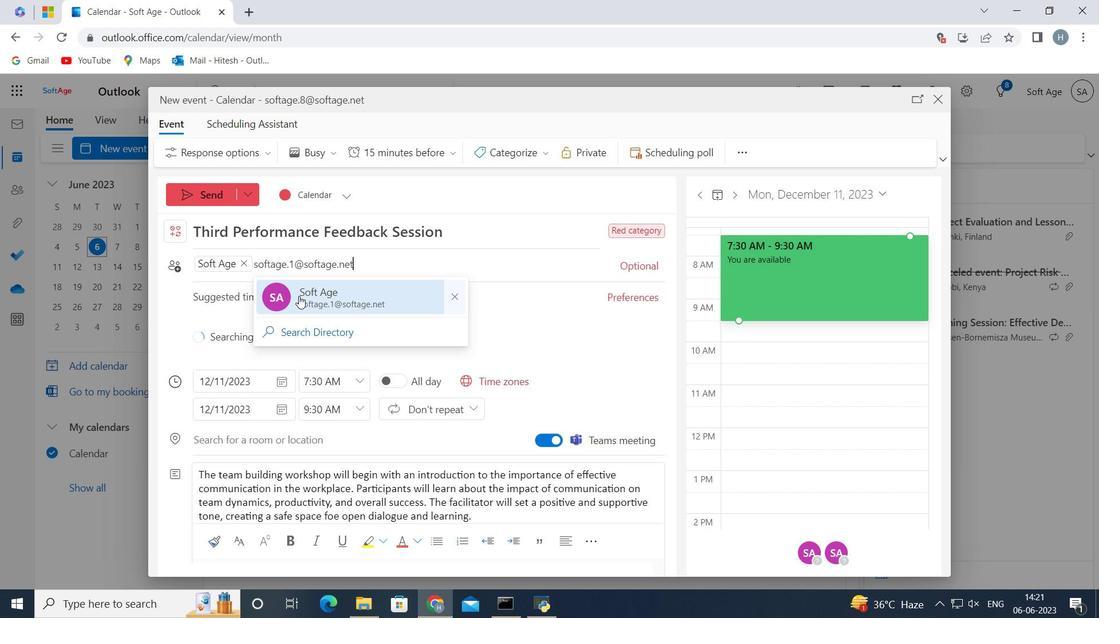 
Action: Mouse moved to (433, 154)
Screenshot: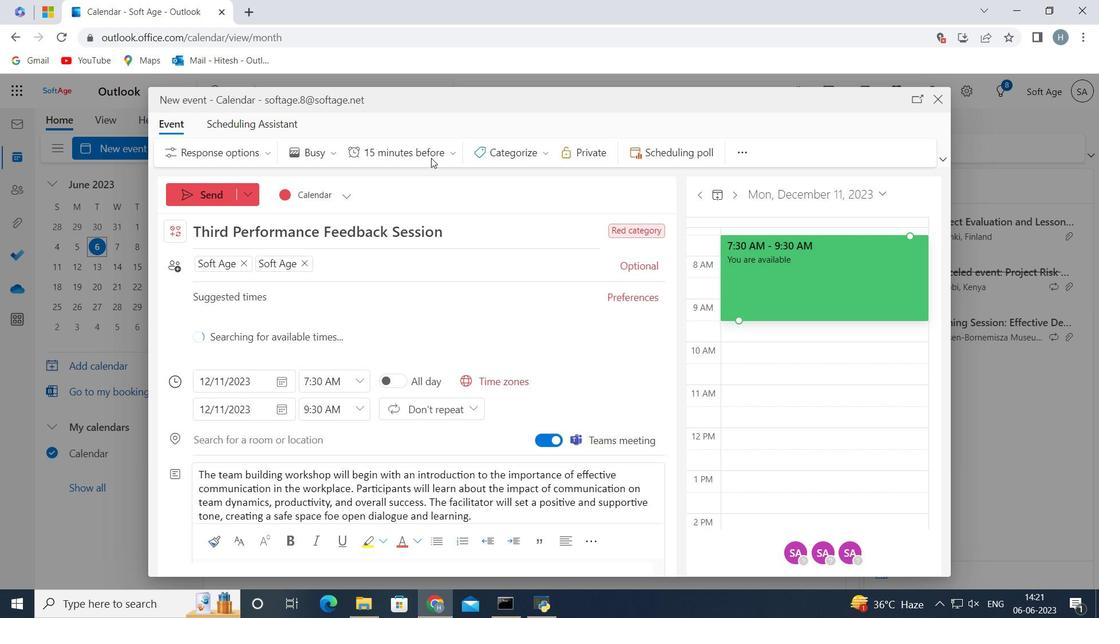 
Action: Mouse pressed left at (433, 154)
Screenshot: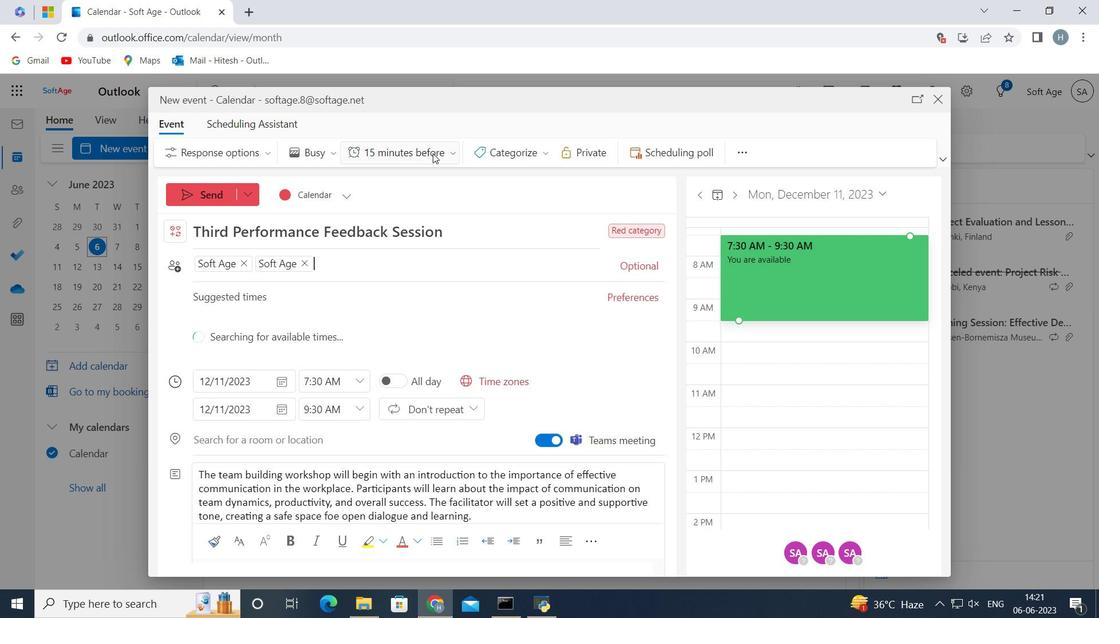 
Action: Mouse moved to (412, 229)
Screenshot: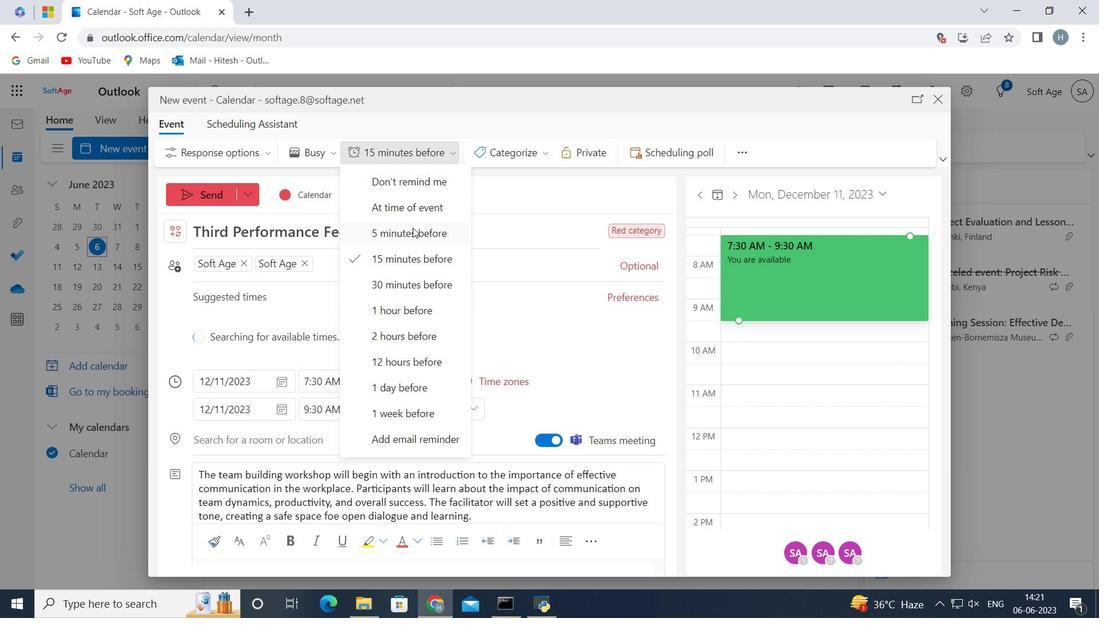 
Action: Mouse pressed left at (412, 229)
Screenshot: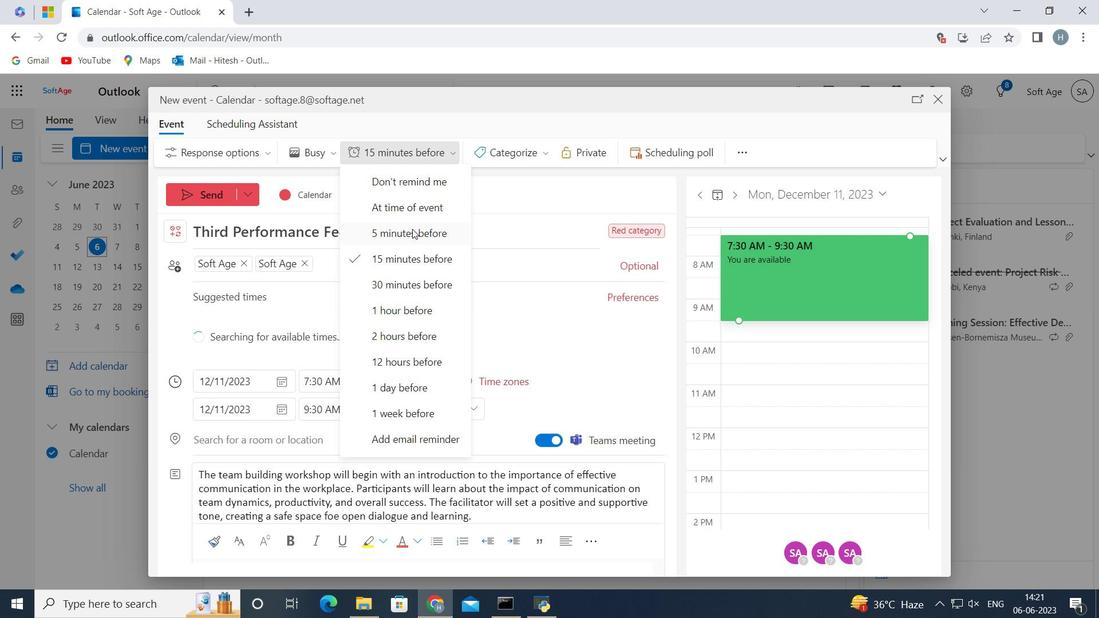 
Action: Mouse moved to (217, 190)
Screenshot: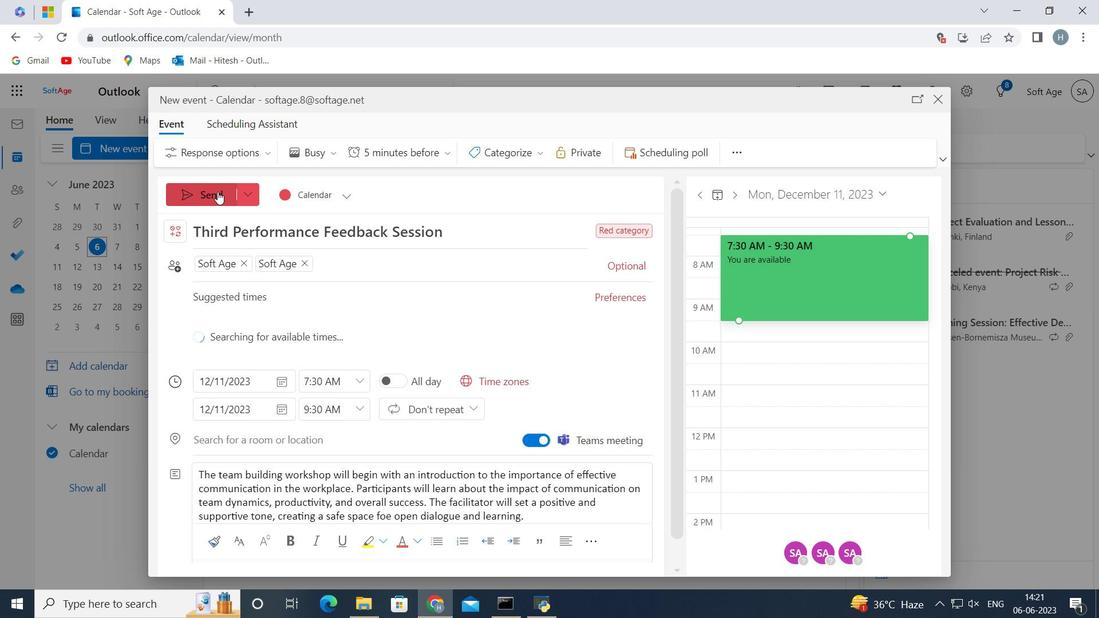 
Action: Mouse pressed left at (217, 190)
Screenshot: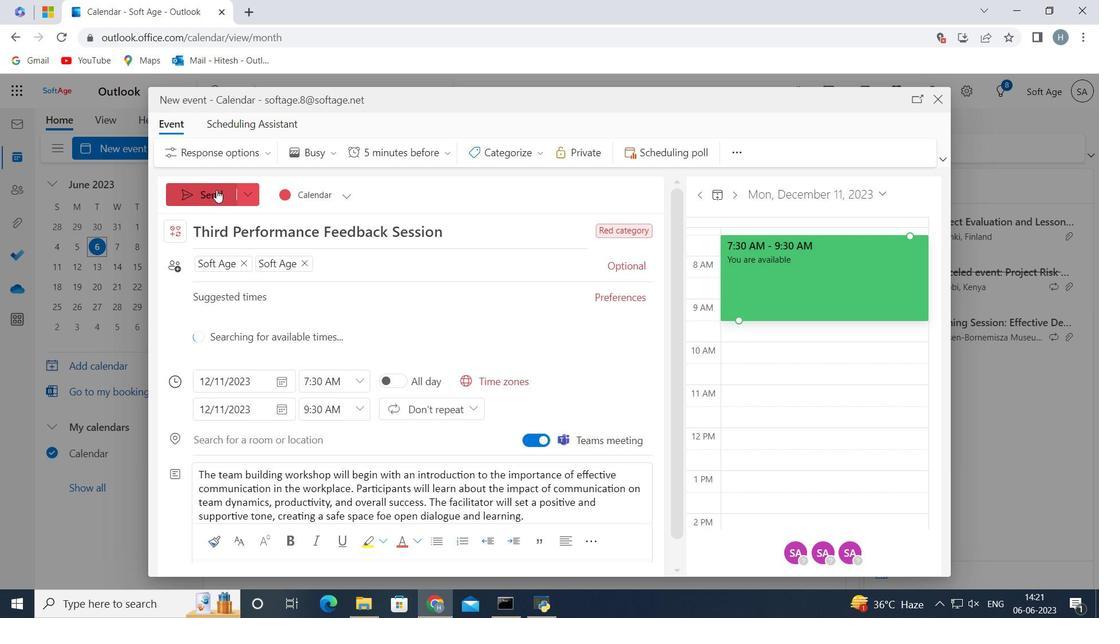 
Action: Mouse moved to (264, 235)
Screenshot: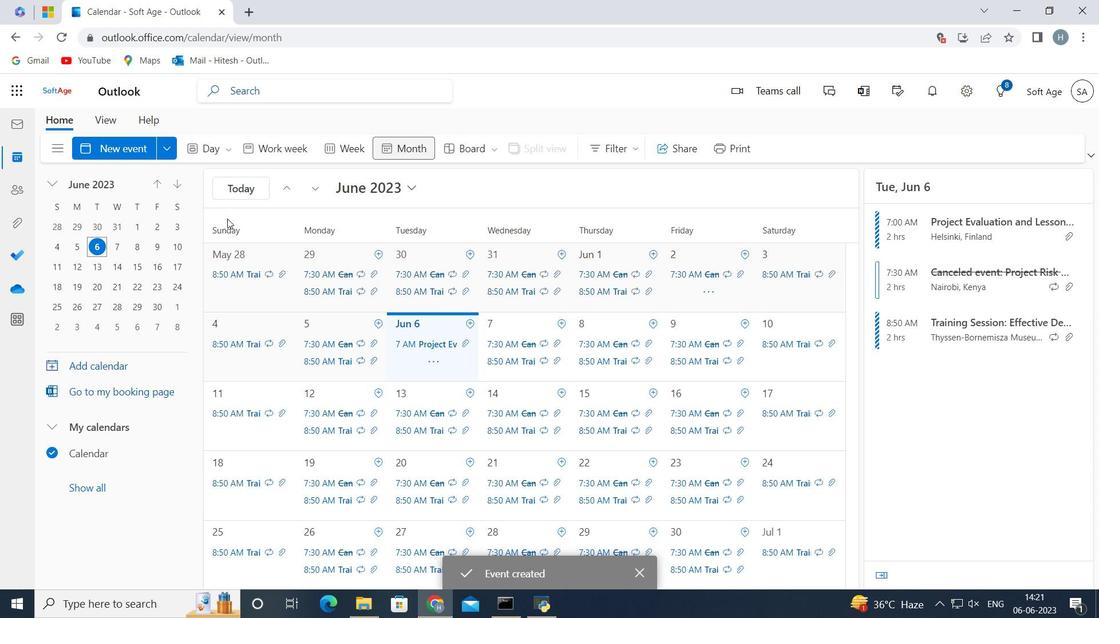 
